 Task: Search one way flight ticket for 5 adults, 2 children, 1 infant in seat and 1 infant on lap in economy from Newburgh: New York Stewart International Airport to Jacksonville: Albert J. Ellis Airport on 8-3-2023. Choice of flights is United. Number of bags: 2 carry on bags. Price is upto 88000. Outbound departure time preference is 9:45. Return departure time preference is 23:00.
Action: Mouse moved to (192, 303)
Screenshot: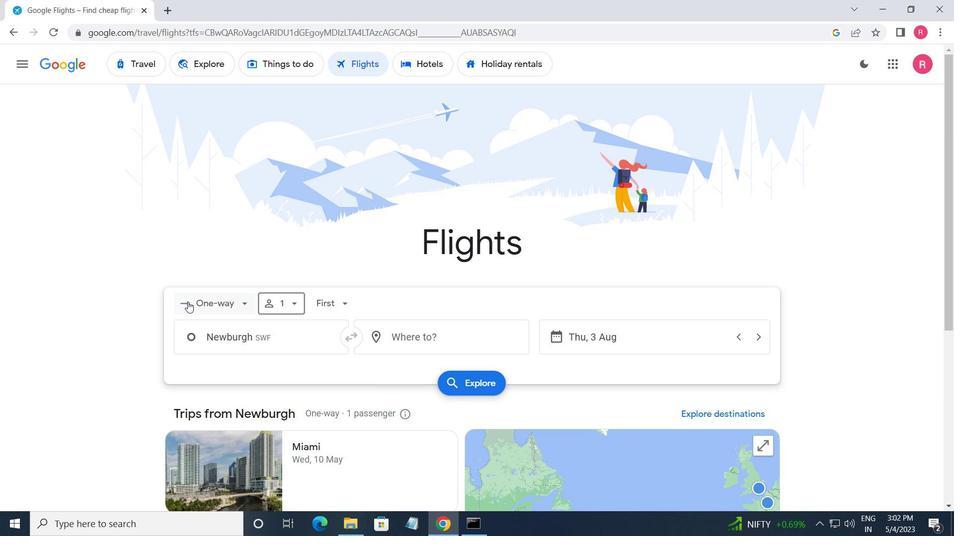 
Action: Mouse pressed left at (192, 303)
Screenshot: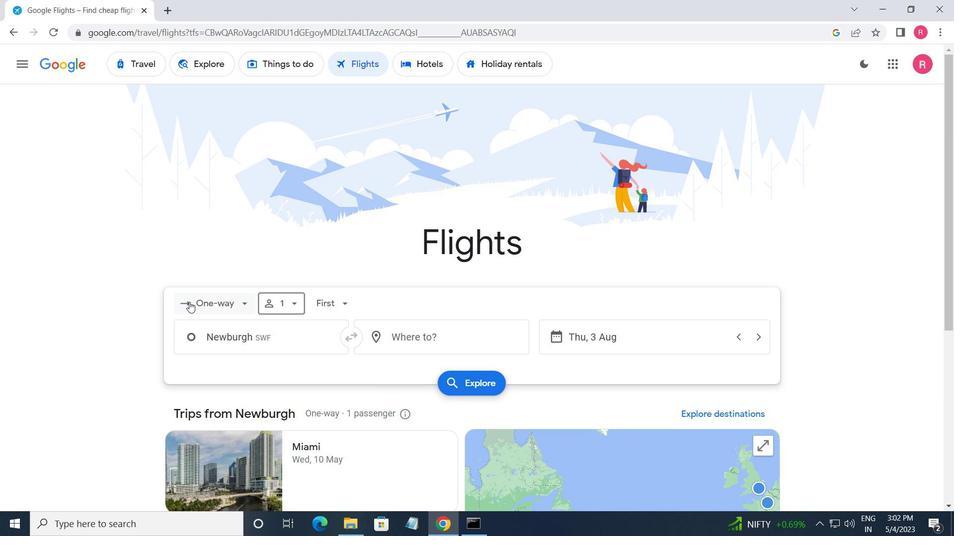 
Action: Mouse moved to (241, 360)
Screenshot: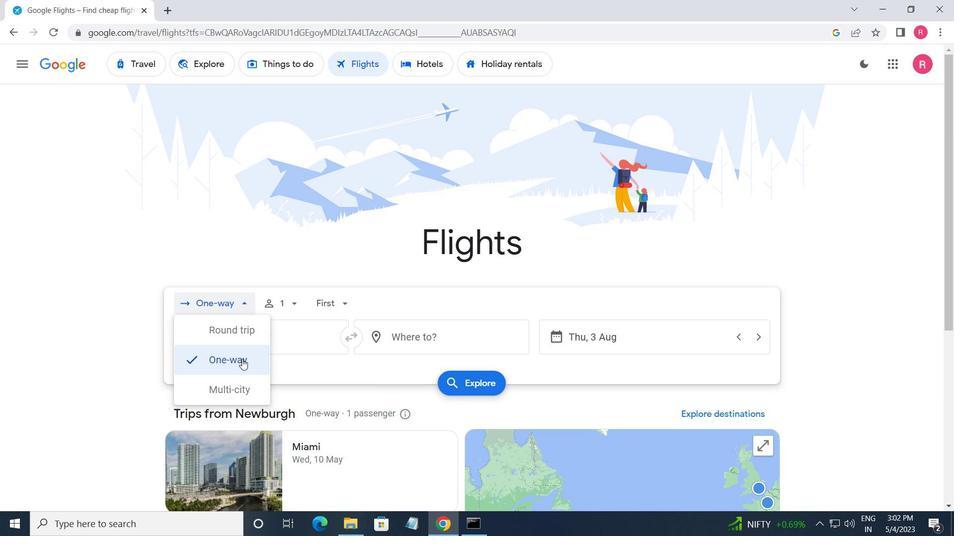 
Action: Mouse pressed left at (241, 360)
Screenshot: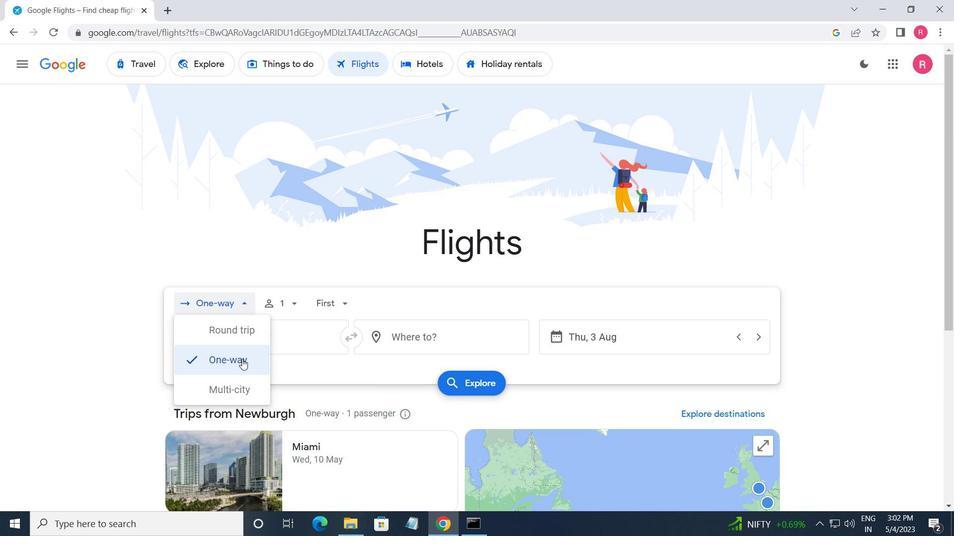 
Action: Mouse moved to (286, 308)
Screenshot: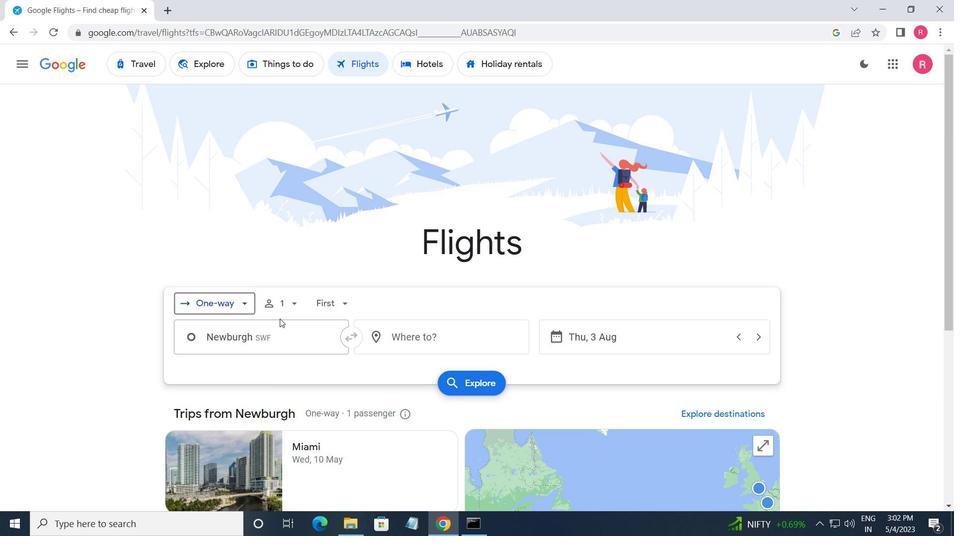 
Action: Mouse pressed left at (286, 308)
Screenshot: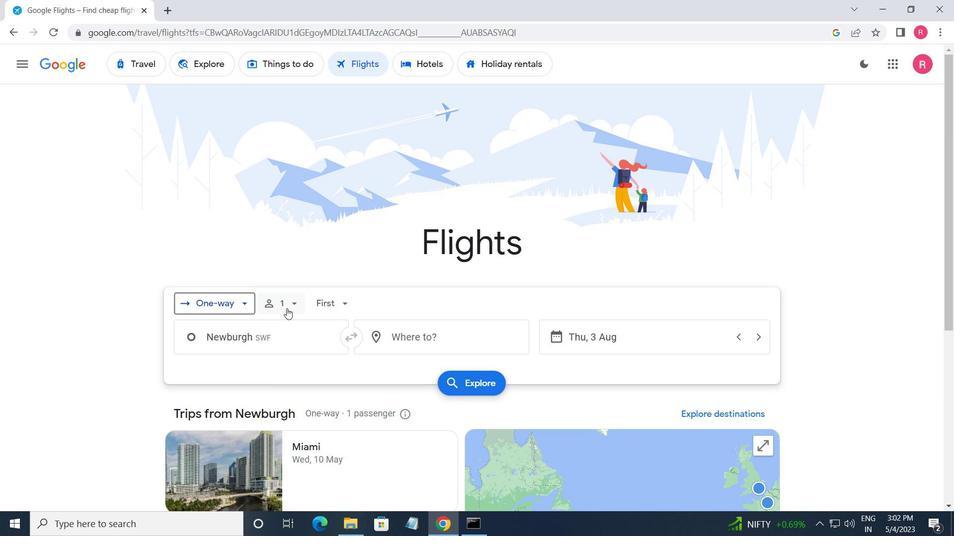
Action: Mouse moved to (383, 337)
Screenshot: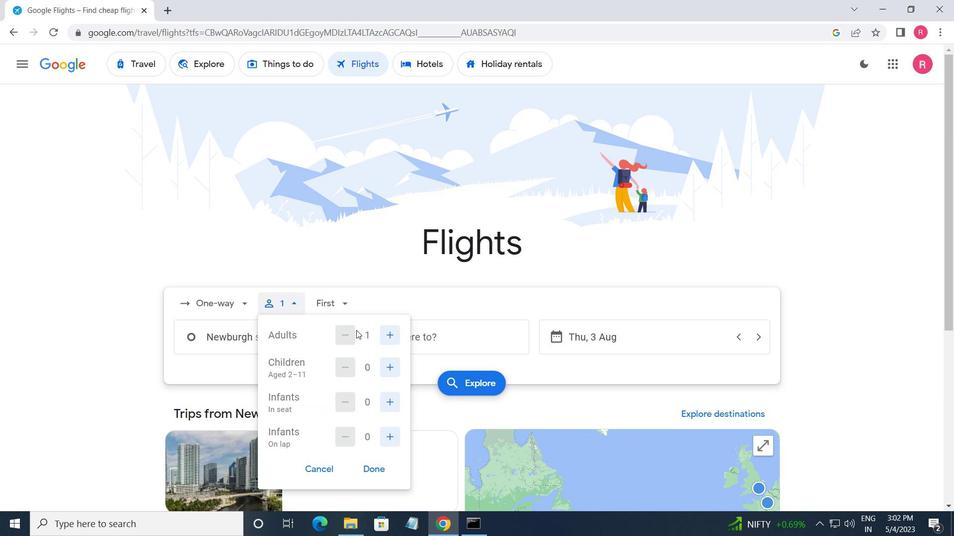 
Action: Mouse pressed left at (383, 337)
Screenshot: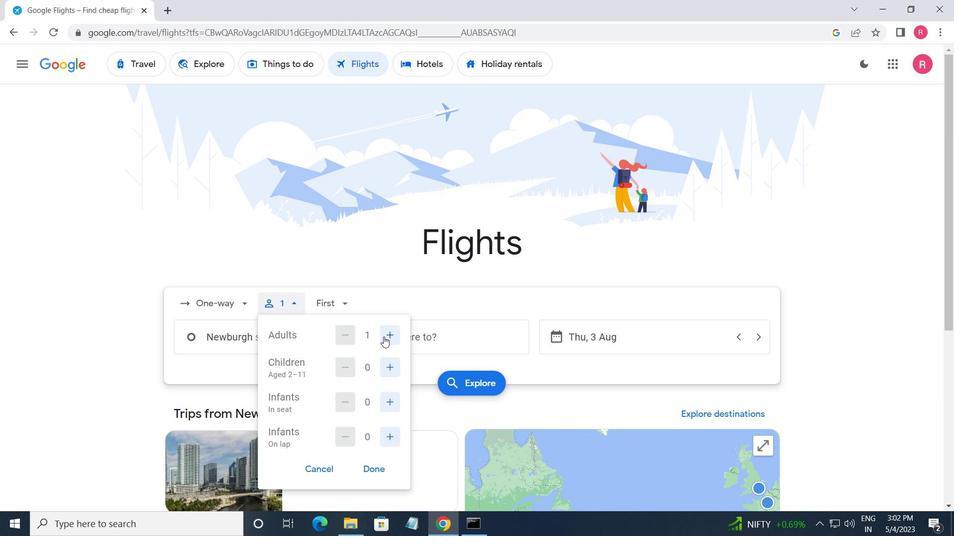 
Action: Mouse pressed left at (383, 337)
Screenshot: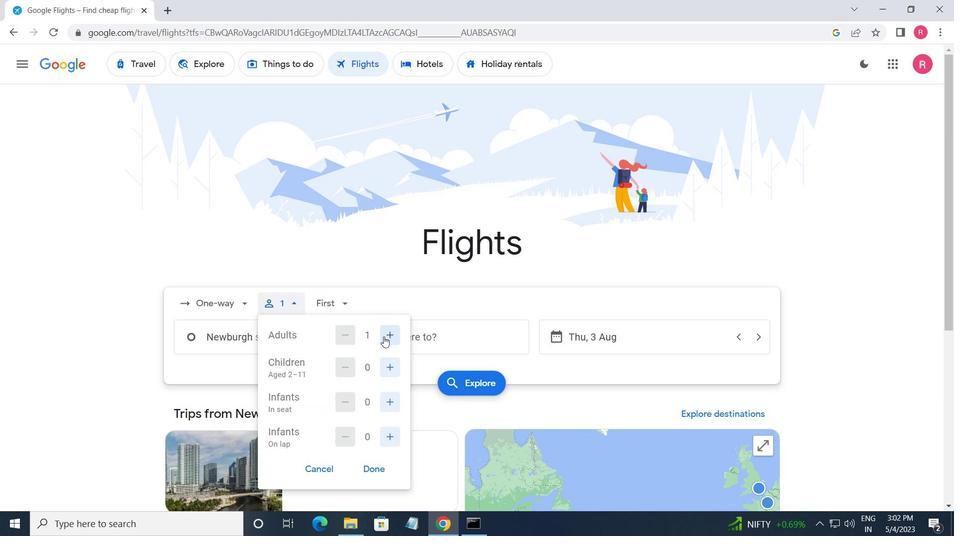 
Action: Mouse pressed left at (383, 337)
Screenshot: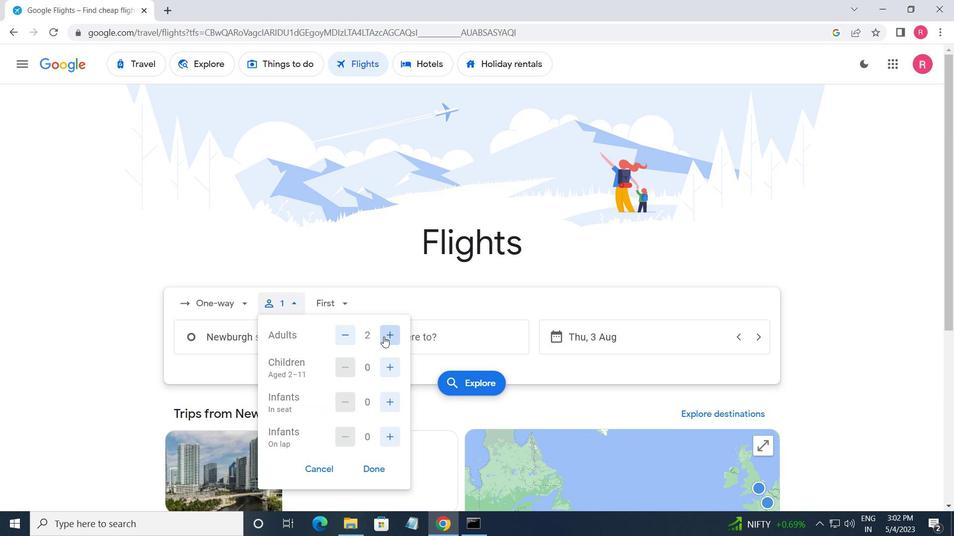 
Action: Mouse pressed left at (383, 337)
Screenshot: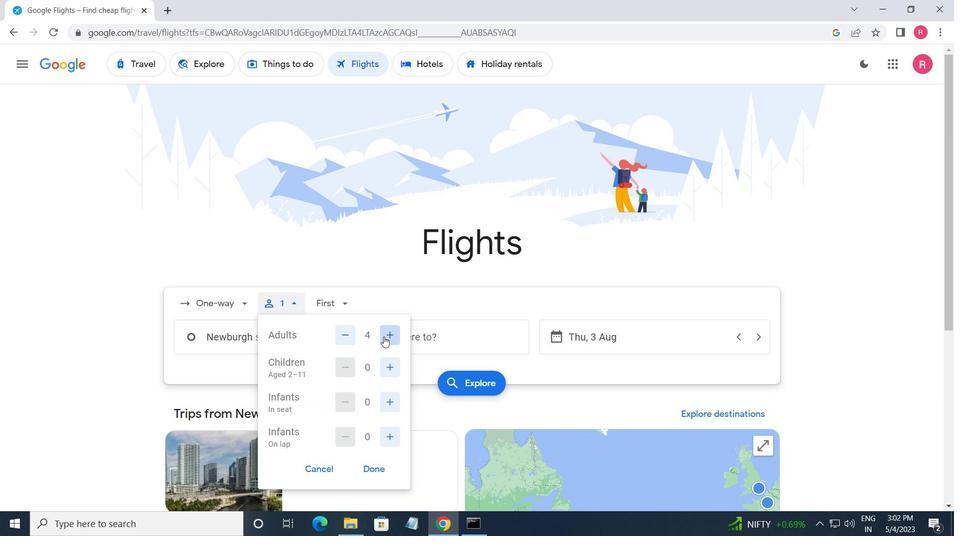 
Action: Mouse moved to (390, 370)
Screenshot: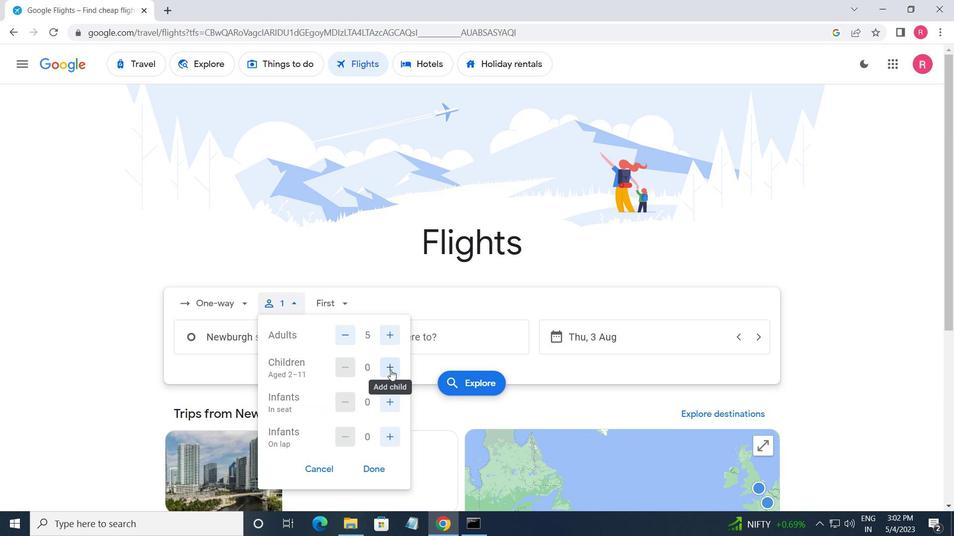 
Action: Mouse pressed left at (390, 370)
Screenshot: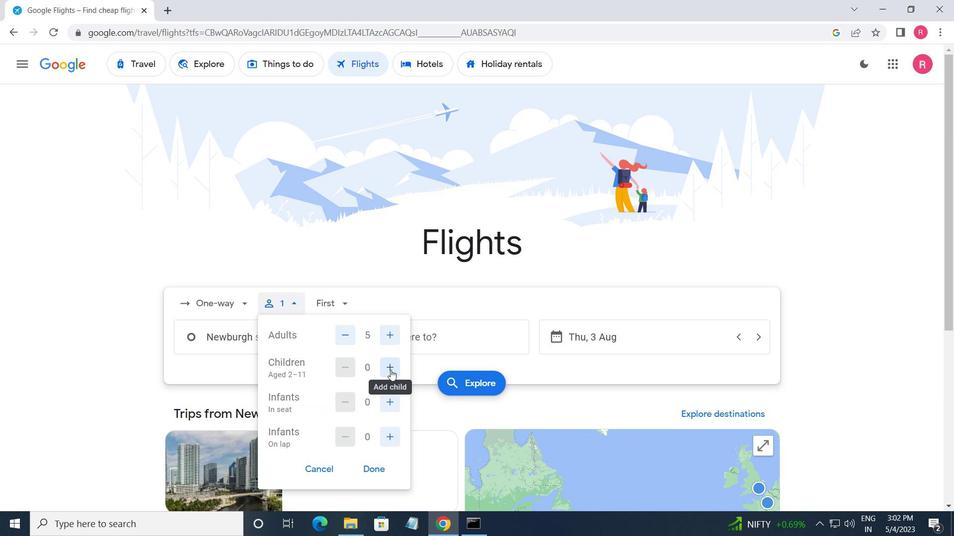 
Action: Mouse pressed left at (390, 370)
Screenshot: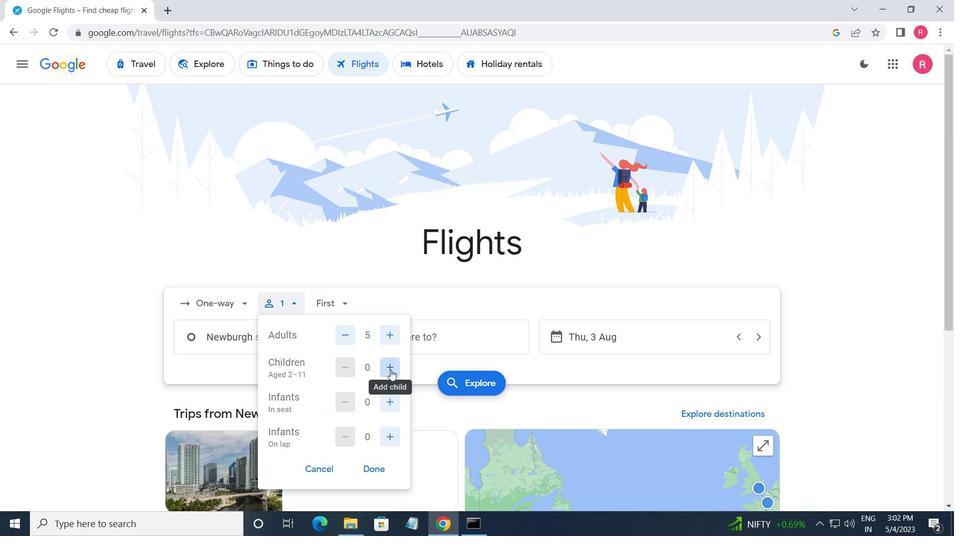 
Action: Mouse moved to (386, 401)
Screenshot: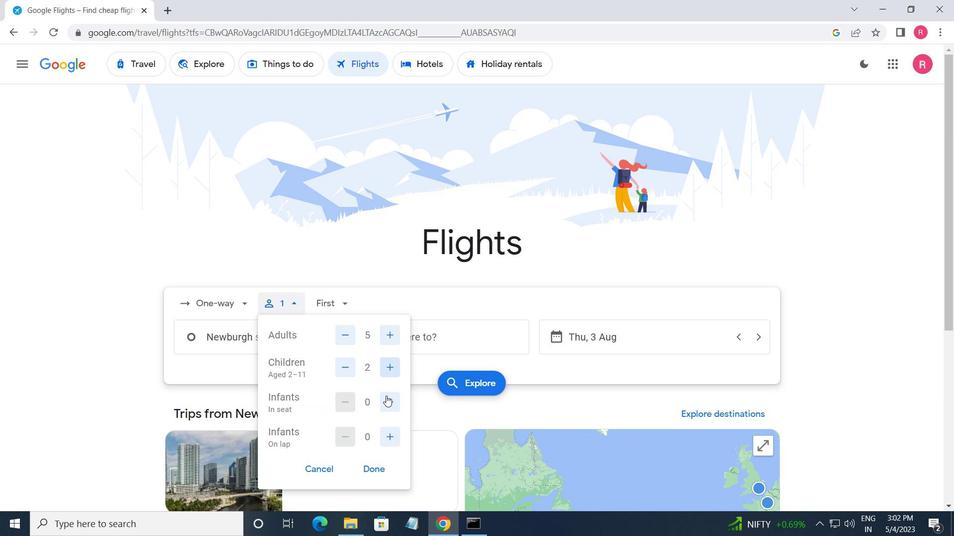 
Action: Mouse pressed left at (386, 401)
Screenshot: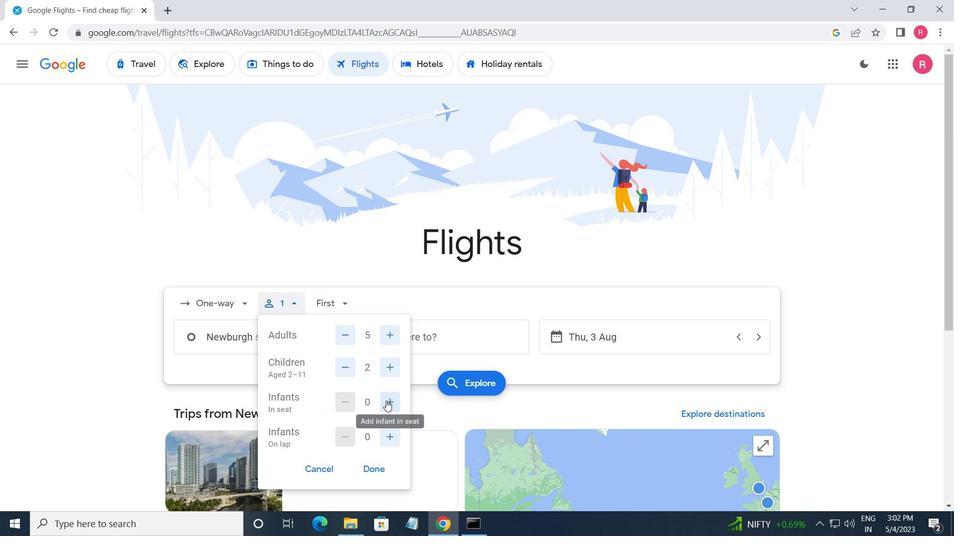 
Action: Mouse moved to (391, 434)
Screenshot: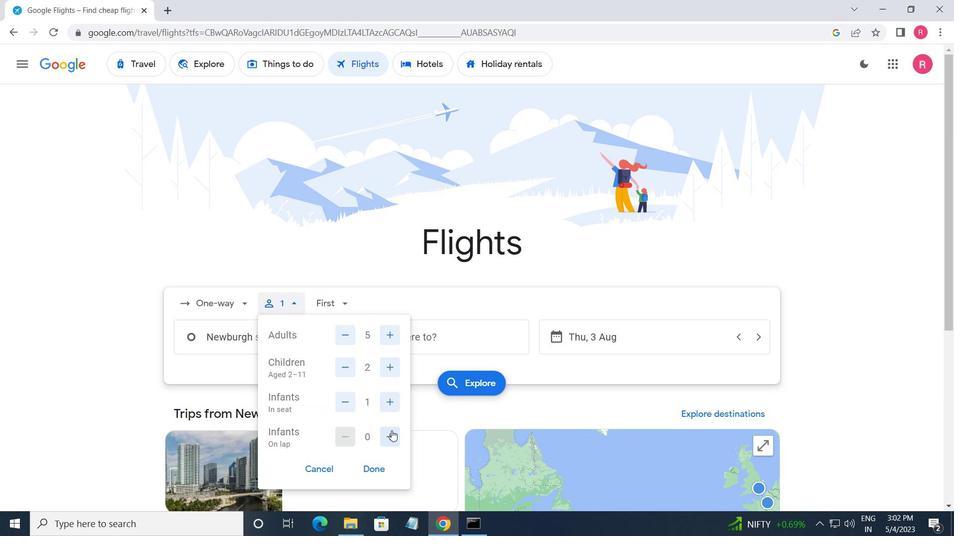 
Action: Mouse pressed left at (391, 434)
Screenshot: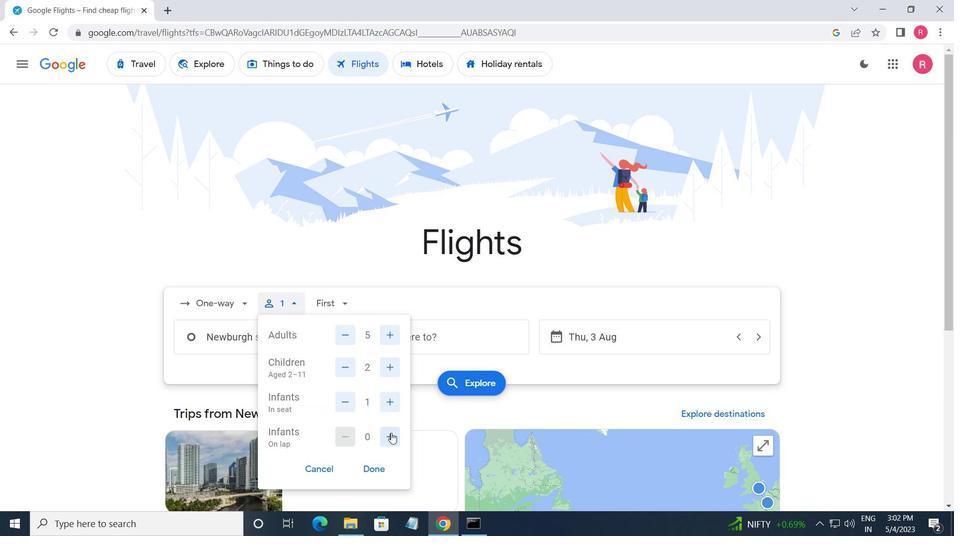
Action: Mouse moved to (370, 470)
Screenshot: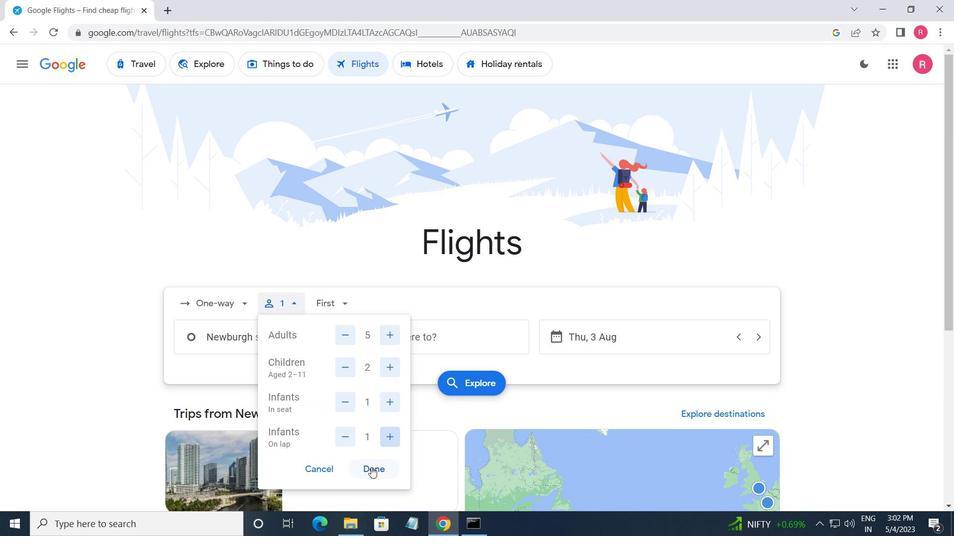 
Action: Mouse pressed left at (370, 470)
Screenshot: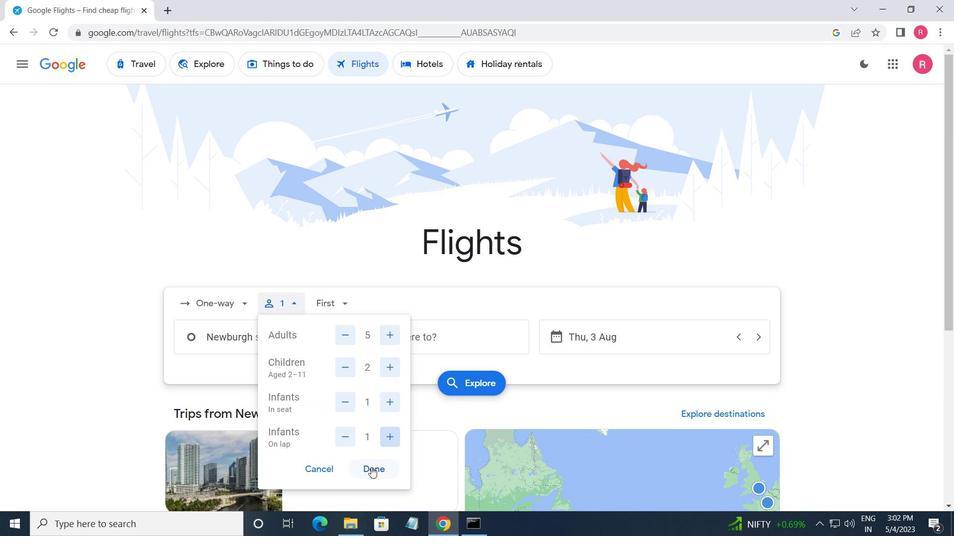 
Action: Mouse moved to (335, 312)
Screenshot: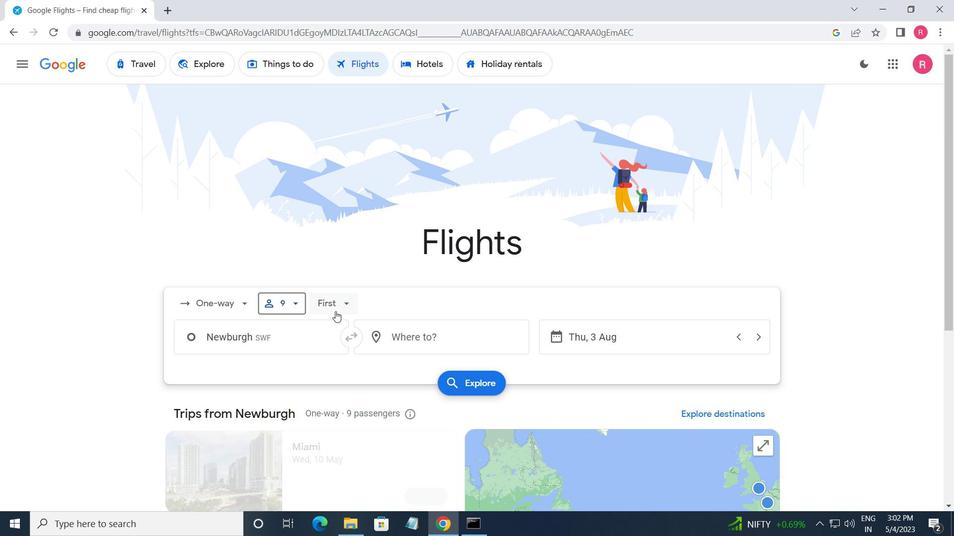 
Action: Mouse pressed left at (335, 312)
Screenshot: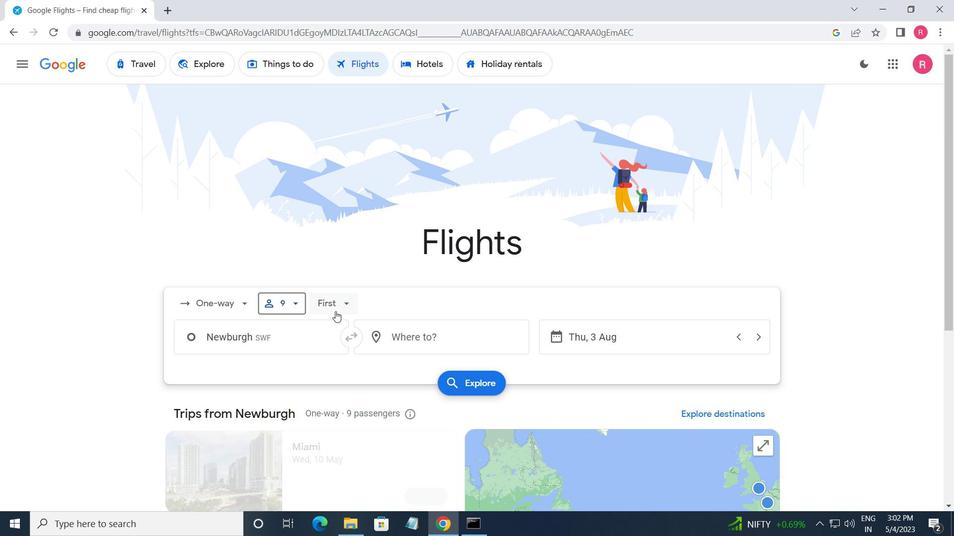 
Action: Mouse moved to (360, 332)
Screenshot: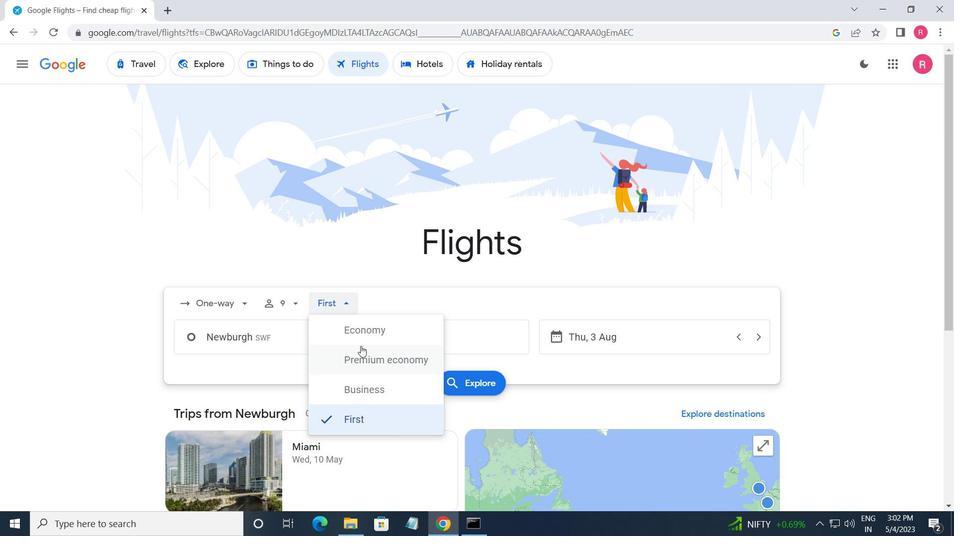 
Action: Mouse pressed left at (360, 332)
Screenshot: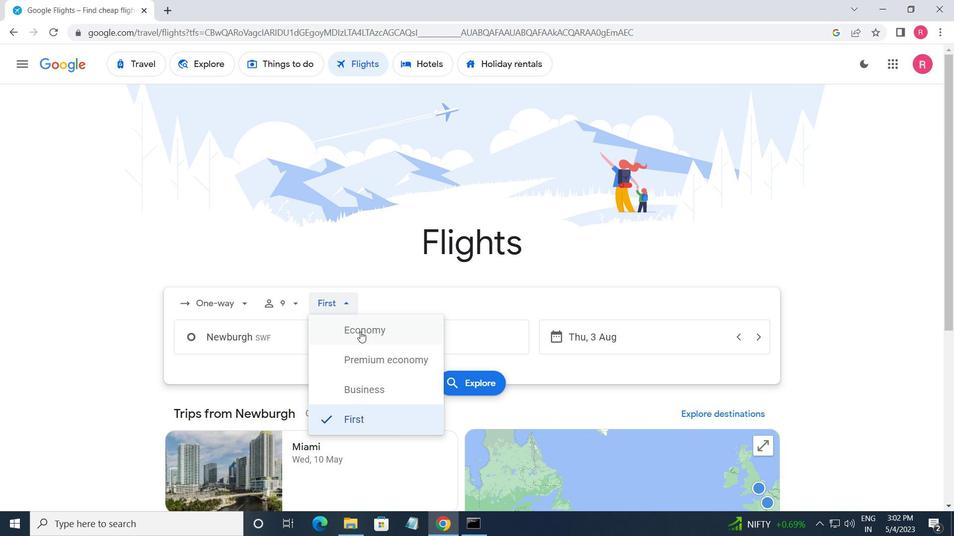 
Action: Mouse moved to (311, 348)
Screenshot: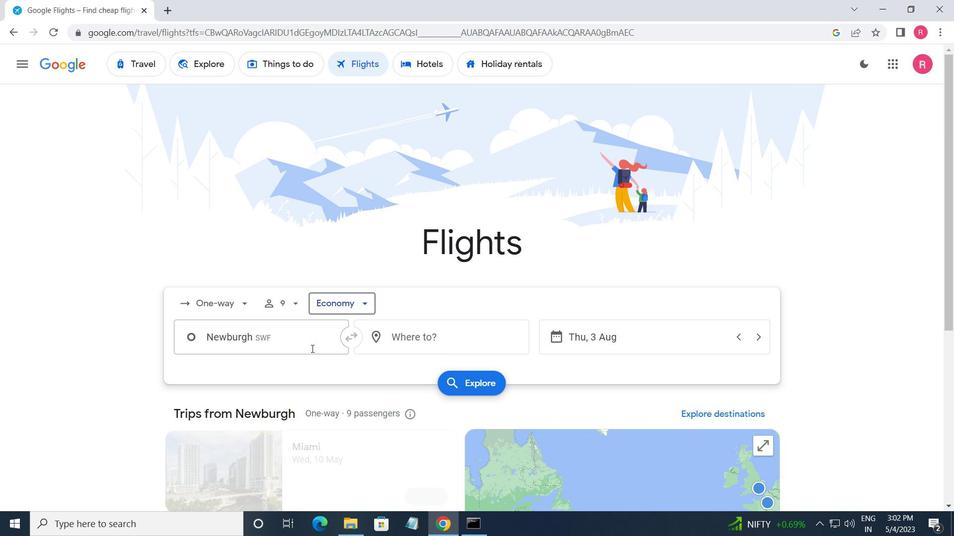 
Action: Mouse pressed left at (311, 348)
Screenshot: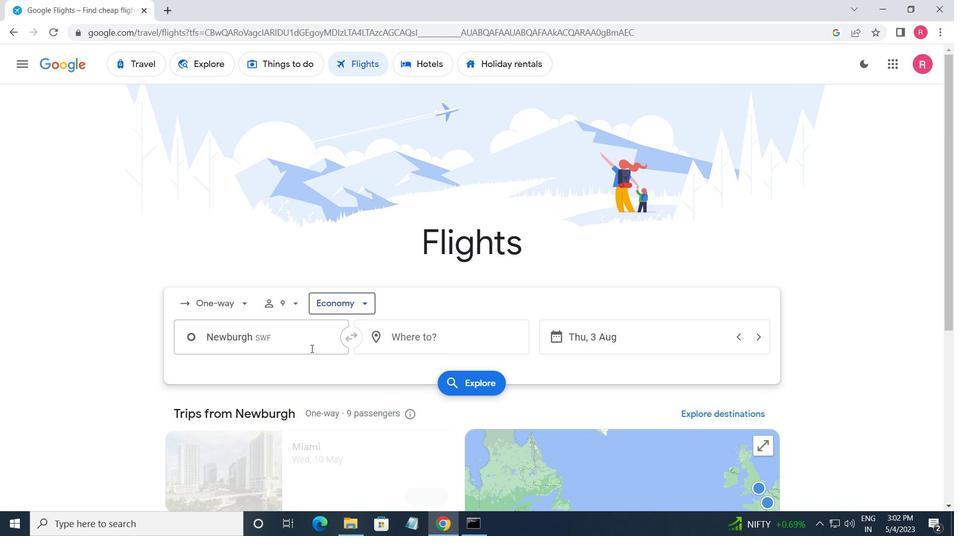 
Action: Mouse moved to (328, 409)
Screenshot: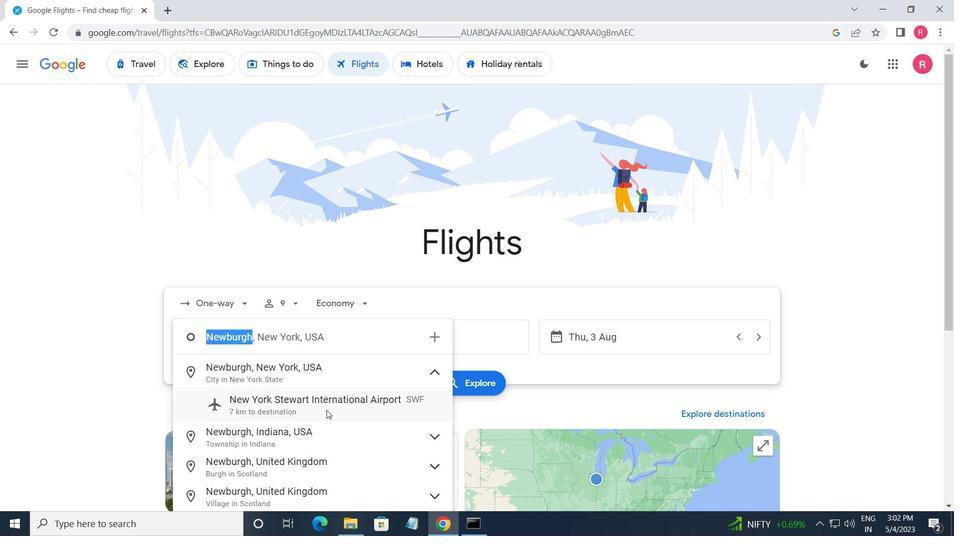 
Action: Mouse pressed left at (328, 409)
Screenshot: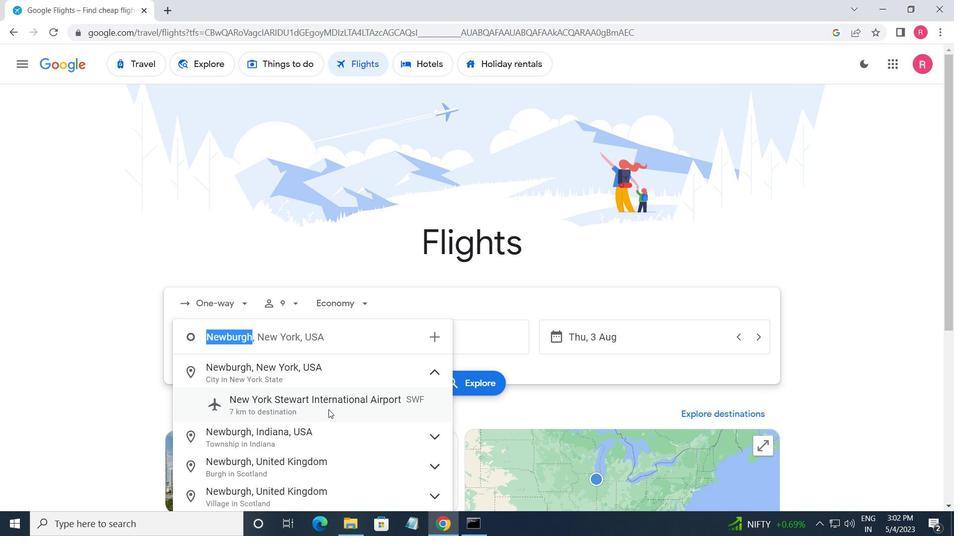 
Action: Mouse moved to (431, 346)
Screenshot: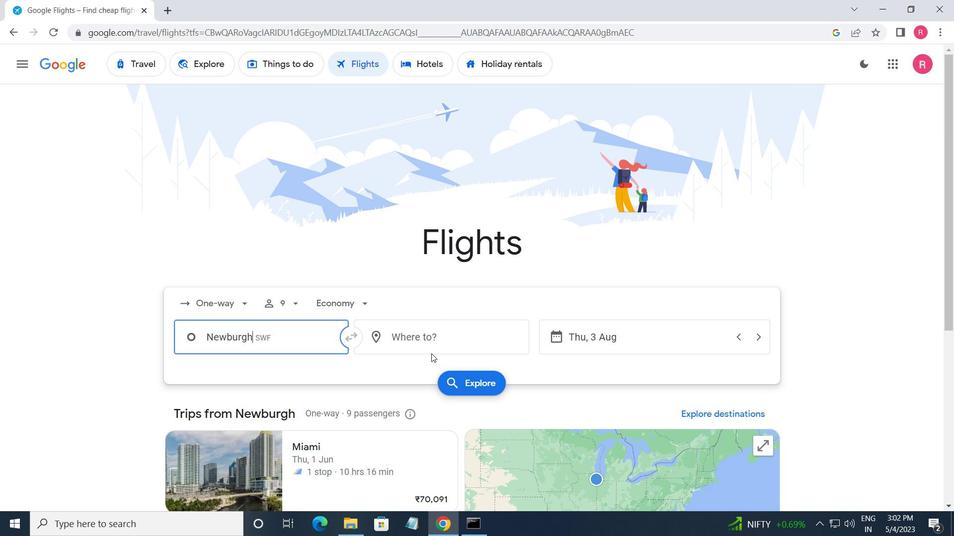 
Action: Mouse pressed left at (431, 346)
Screenshot: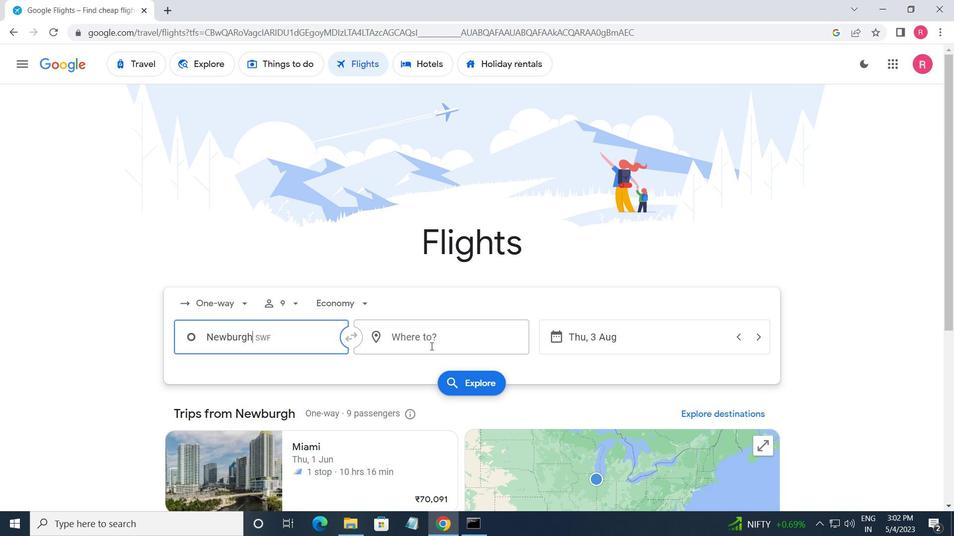 
Action: Mouse moved to (448, 462)
Screenshot: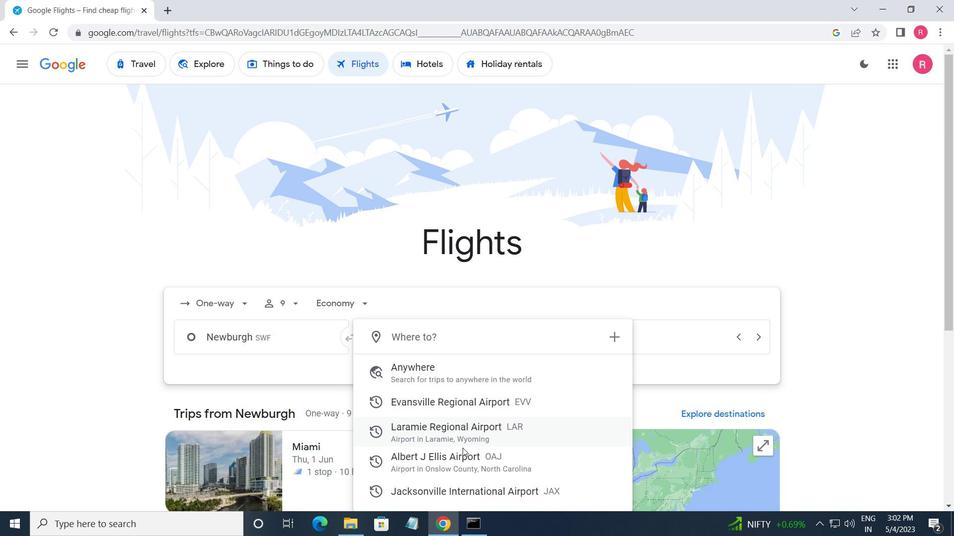 
Action: Mouse pressed left at (448, 462)
Screenshot: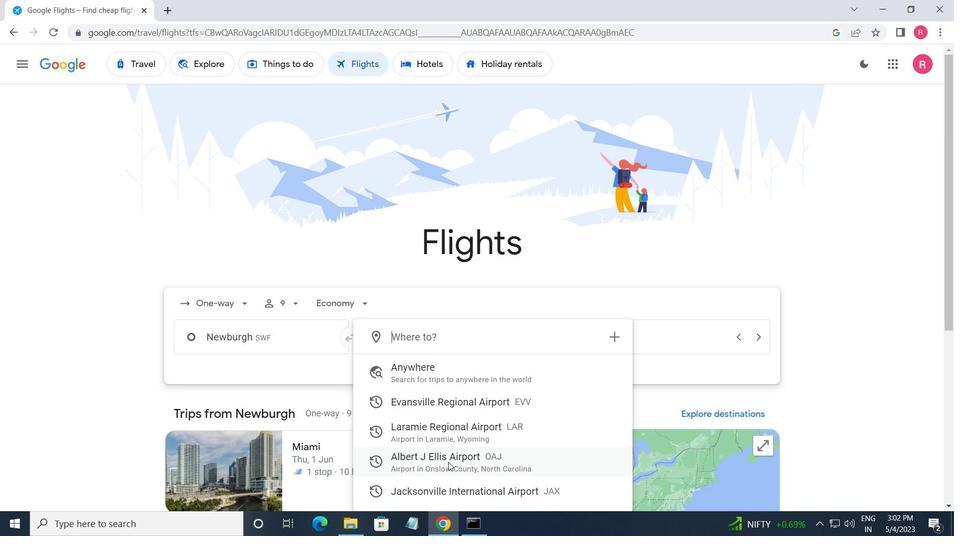 
Action: Mouse moved to (630, 342)
Screenshot: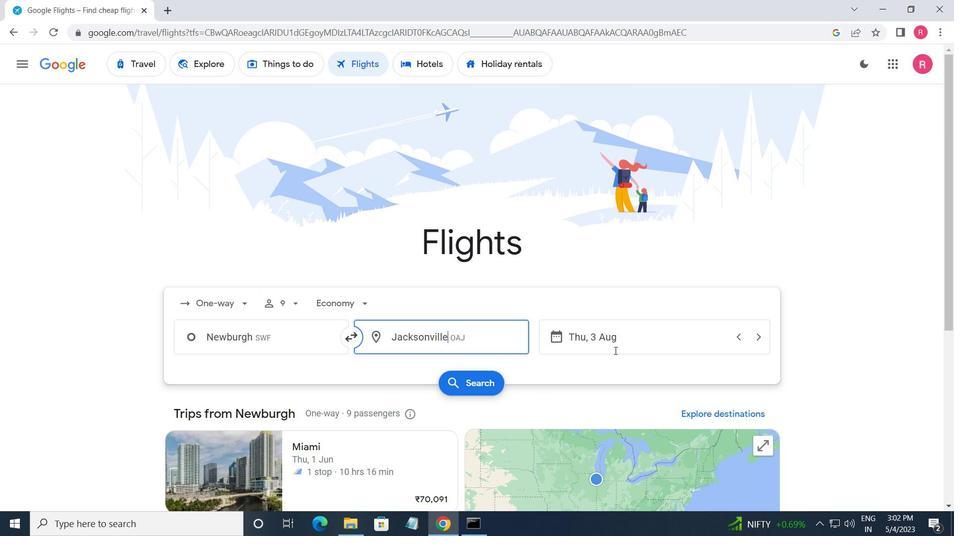 
Action: Mouse pressed left at (630, 342)
Screenshot: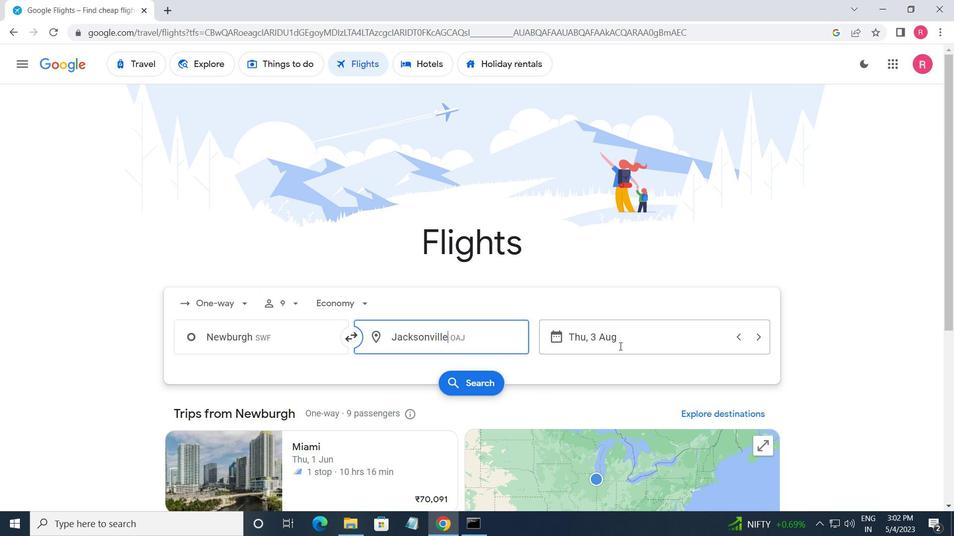 
Action: Mouse moved to (455, 293)
Screenshot: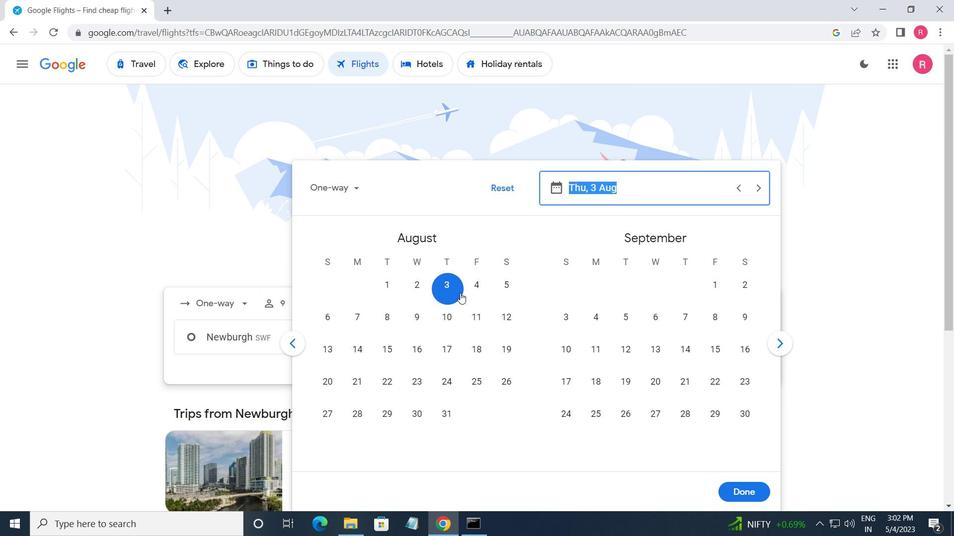 
Action: Mouse pressed left at (455, 293)
Screenshot: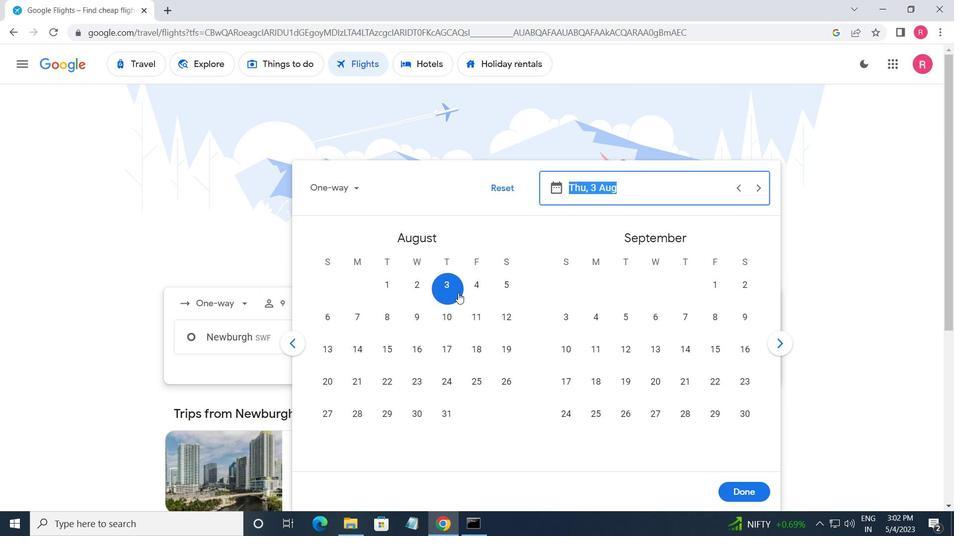 
Action: Mouse moved to (747, 496)
Screenshot: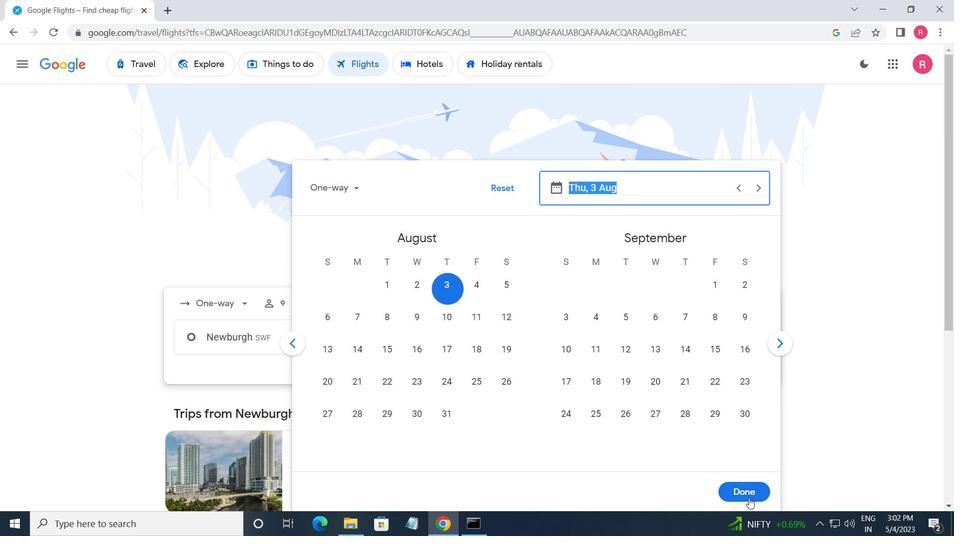 
Action: Mouse pressed left at (747, 496)
Screenshot: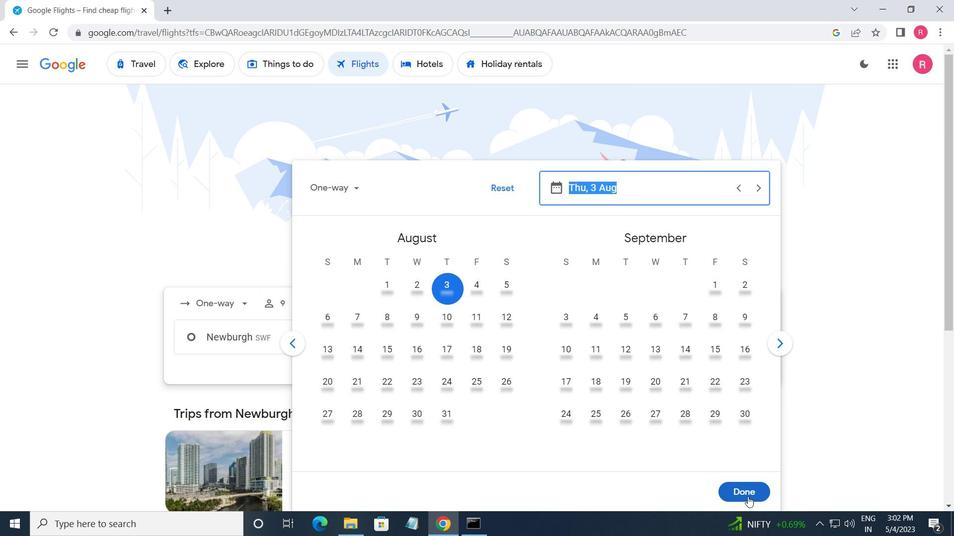 
Action: Mouse moved to (475, 390)
Screenshot: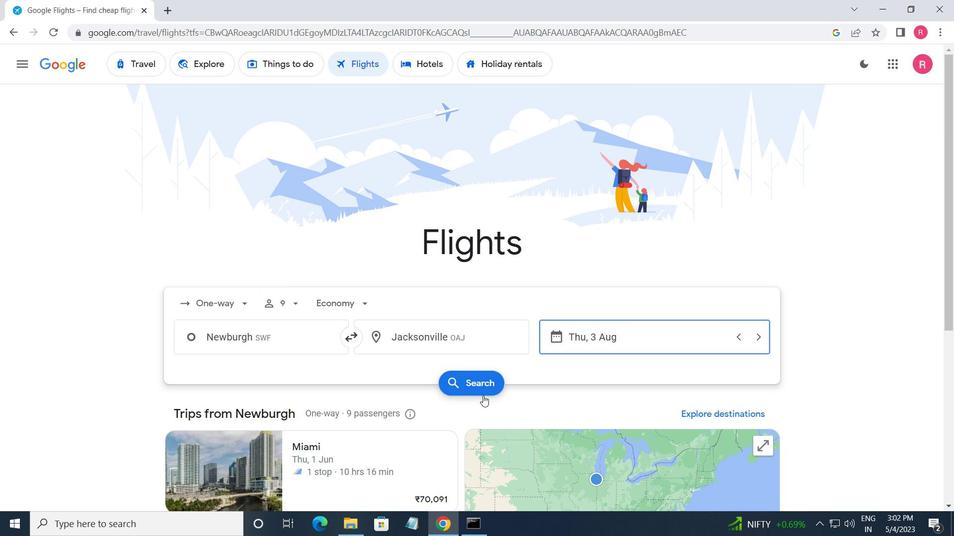 
Action: Mouse pressed left at (475, 390)
Screenshot: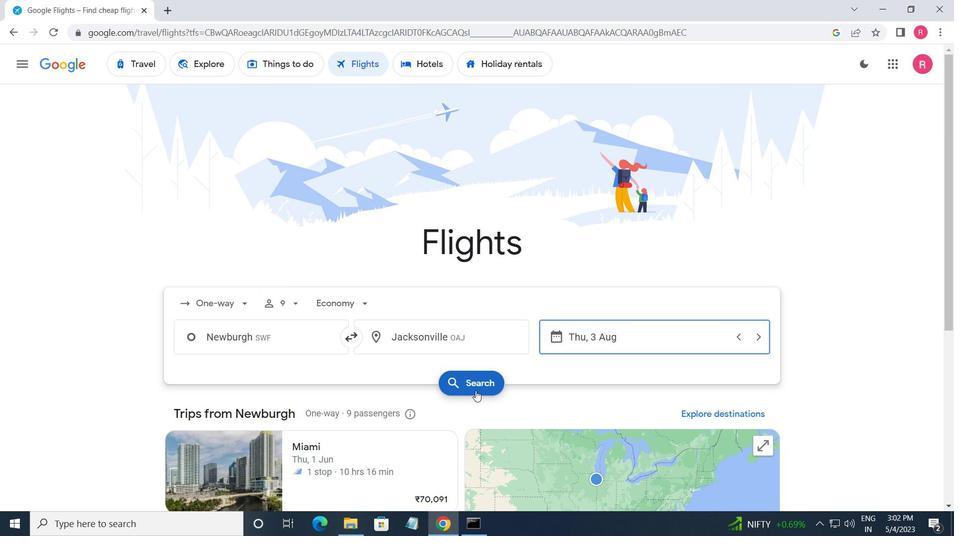 
Action: Mouse moved to (191, 180)
Screenshot: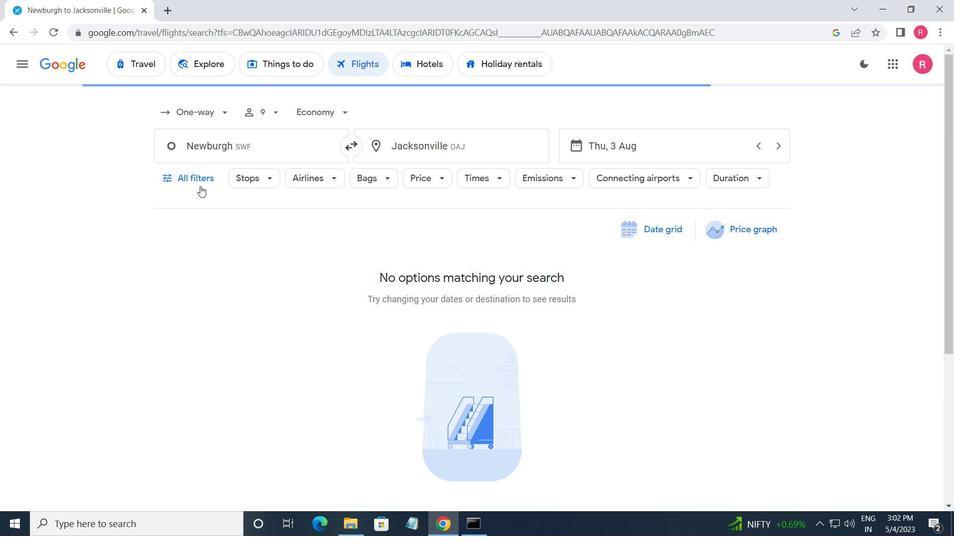 
Action: Mouse pressed left at (191, 180)
Screenshot: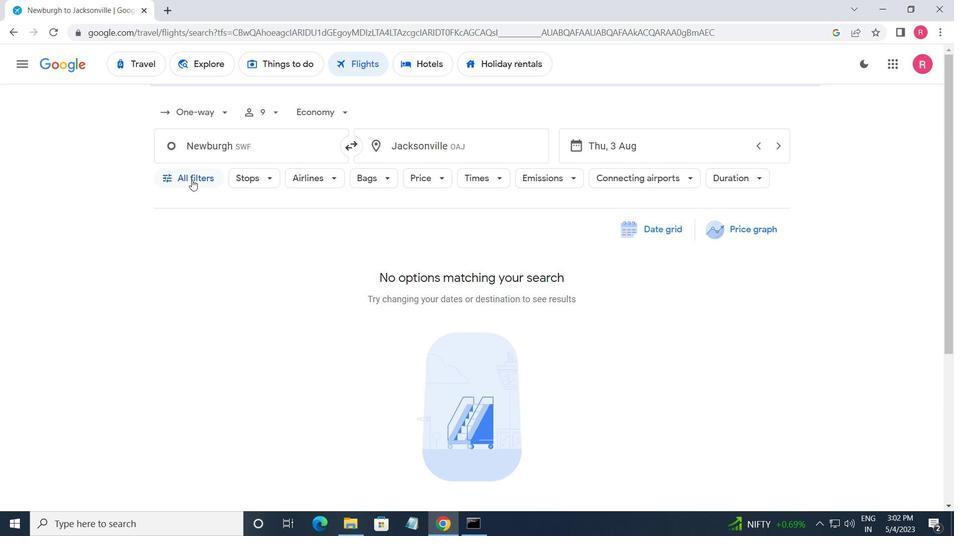 
Action: Mouse moved to (252, 352)
Screenshot: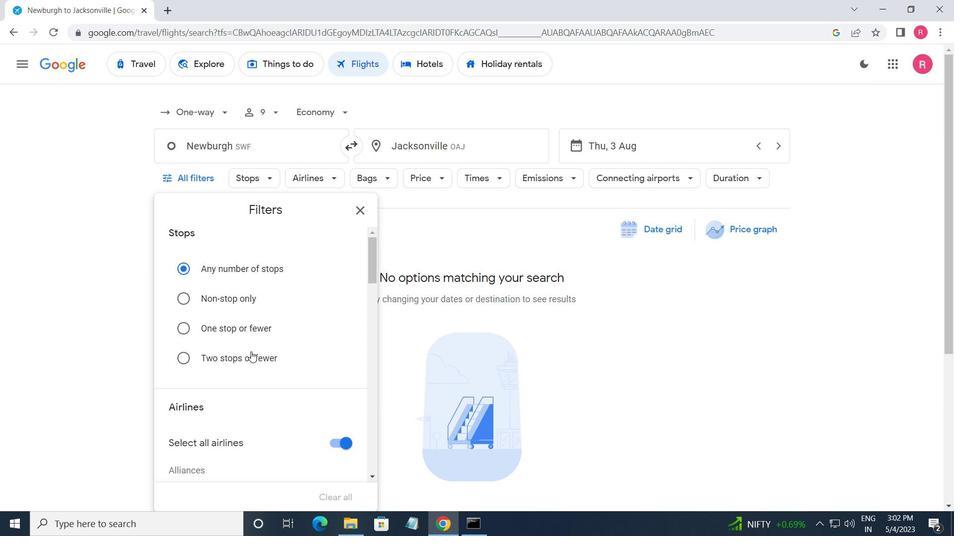 
Action: Mouse scrolled (252, 351) with delta (0, 0)
Screenshot: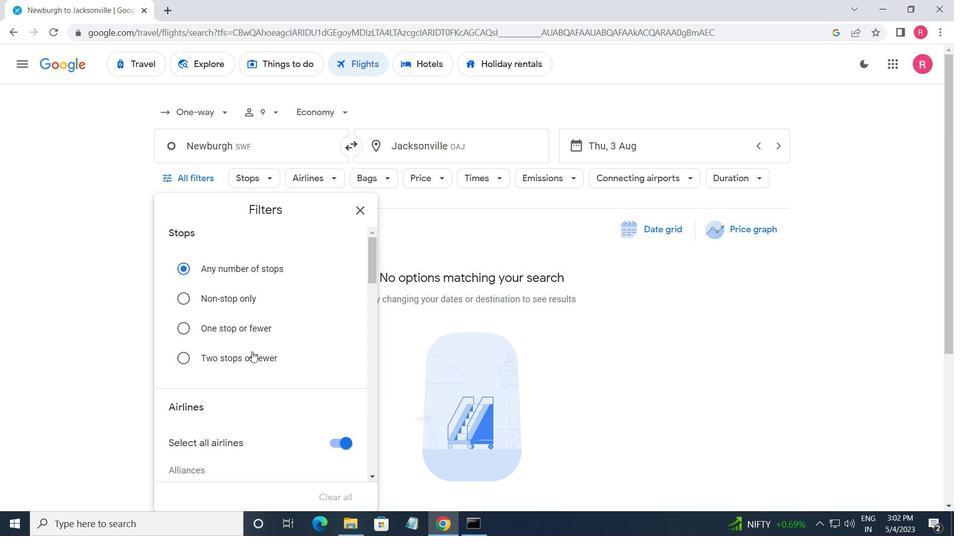 
Action: Mouse moved to (256, 353)
Screenshot: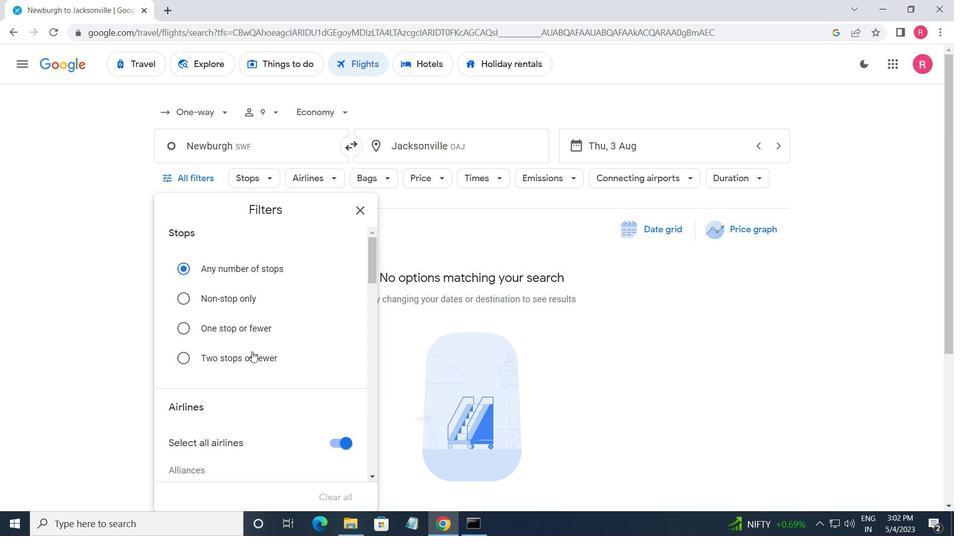
Action: Mouse scrolled (256, 353) with delta (0, 0)
Screenshot: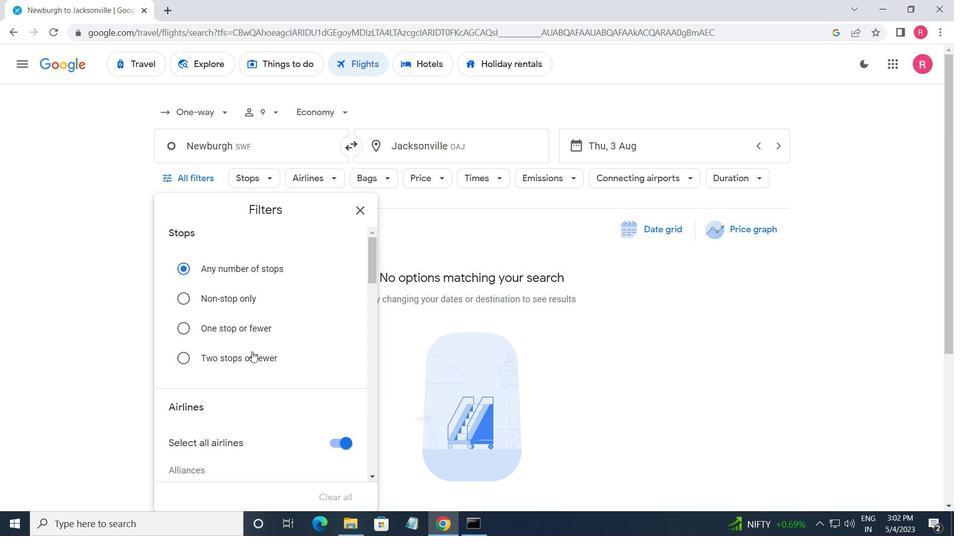 
Action: Mouse moved to (257, 354)
Screenshot: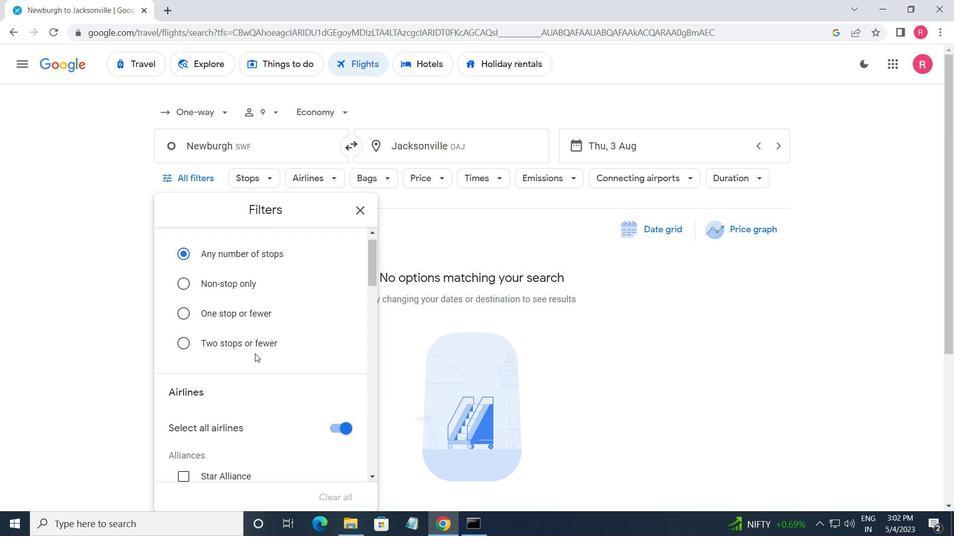 
Action: Mouse scrolled (257, 354) with delta (0, 0)
Screenshot: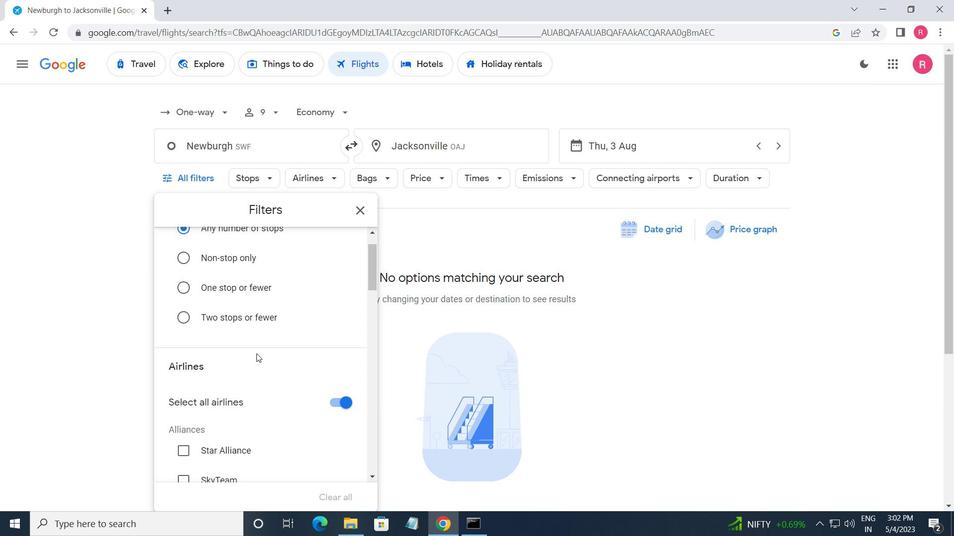 
Action: Mouse moved to (263, 357)
Screenshot: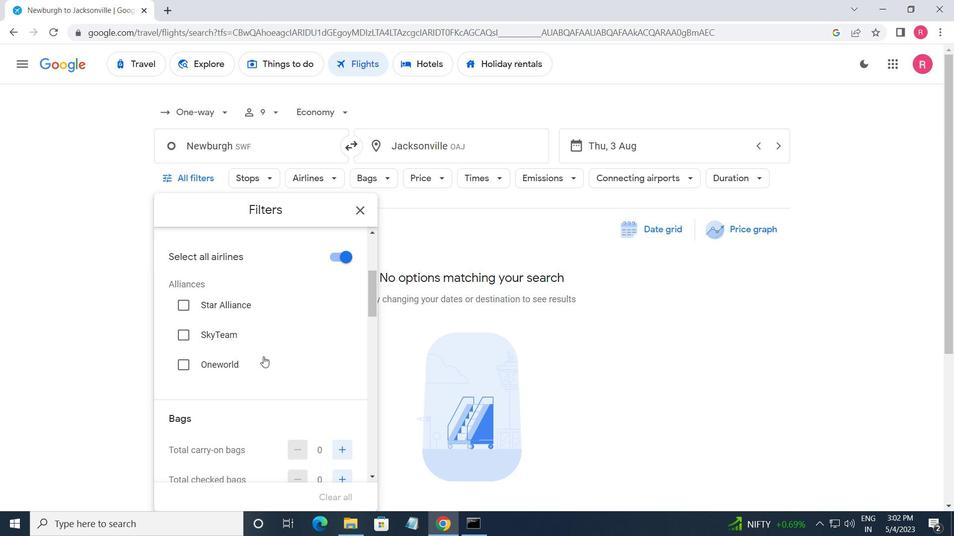
Action: Mouse scrolled (263, 357) with delta (0, 0)
Screenshot: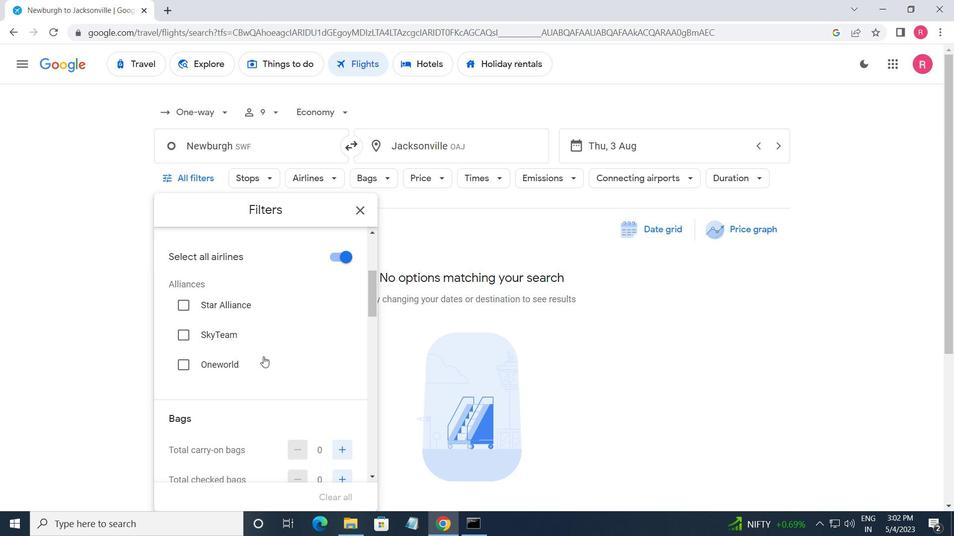 
Action: Mouse scrolled (263, 357) with delta (0, 0)
Screenshot: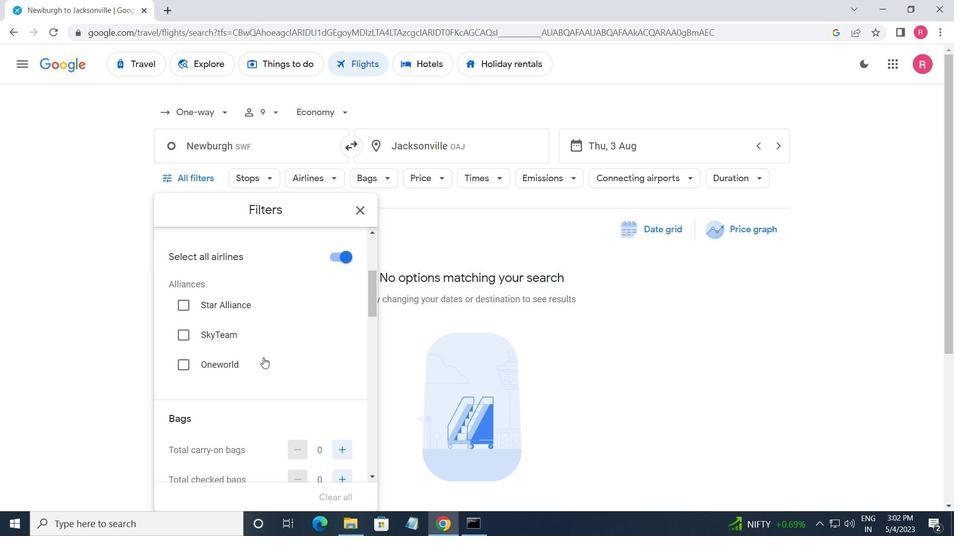 
Action: Mouse moved to (263, 357)
Screenshot: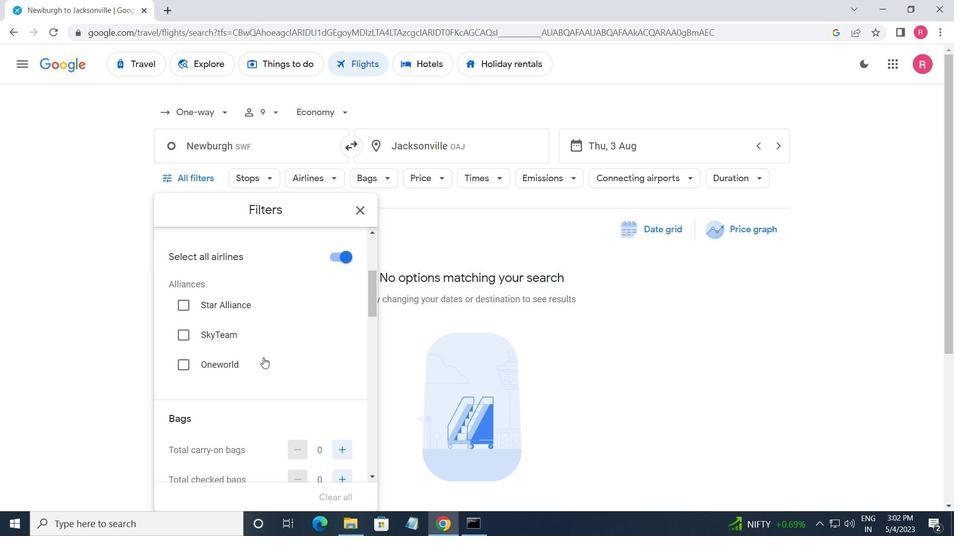 
Action: Mouse scrolled (263, 357) with delta (0, 0)
Screenshot: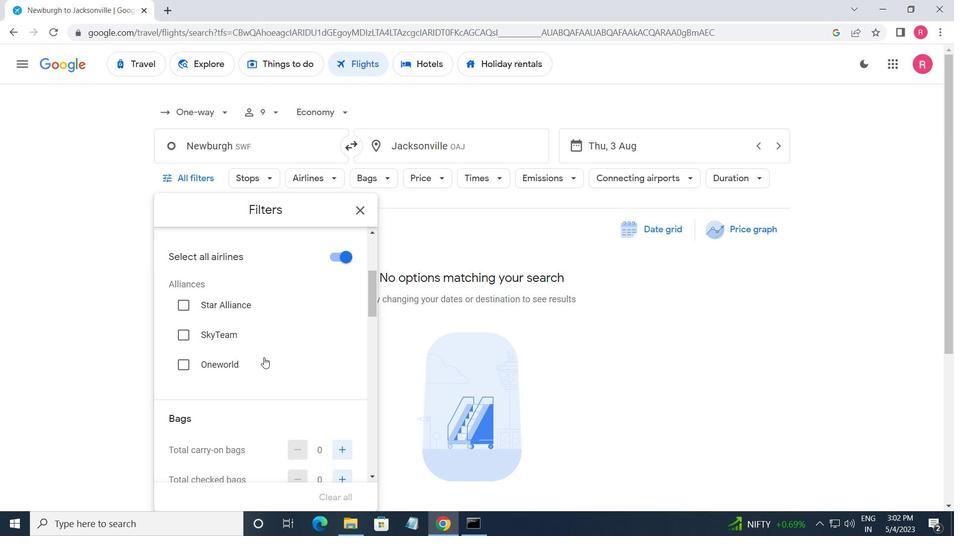 
Action: Mouse scrolled (263, 357) with delta (0, 0)
Screenshot: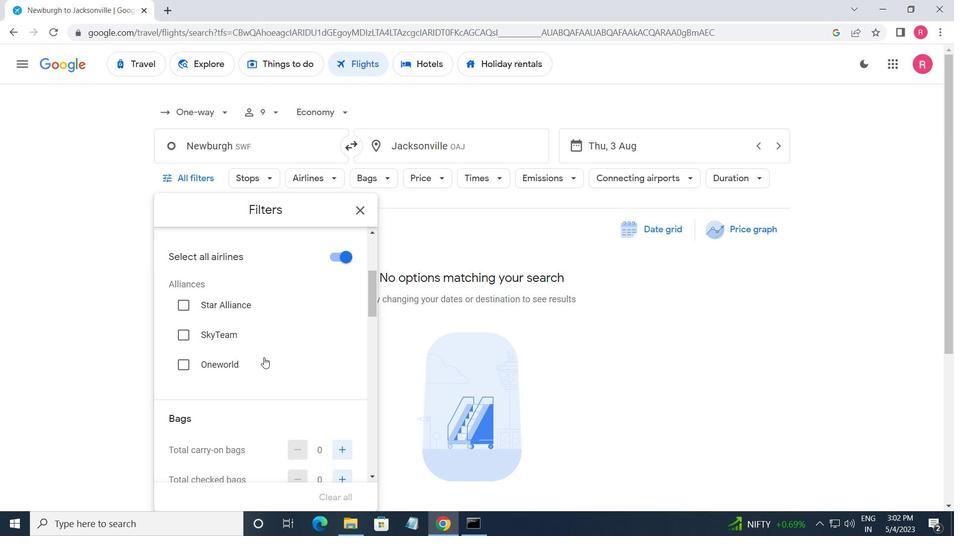 
Action: Mouse moved to (305, 337)
Screenshot: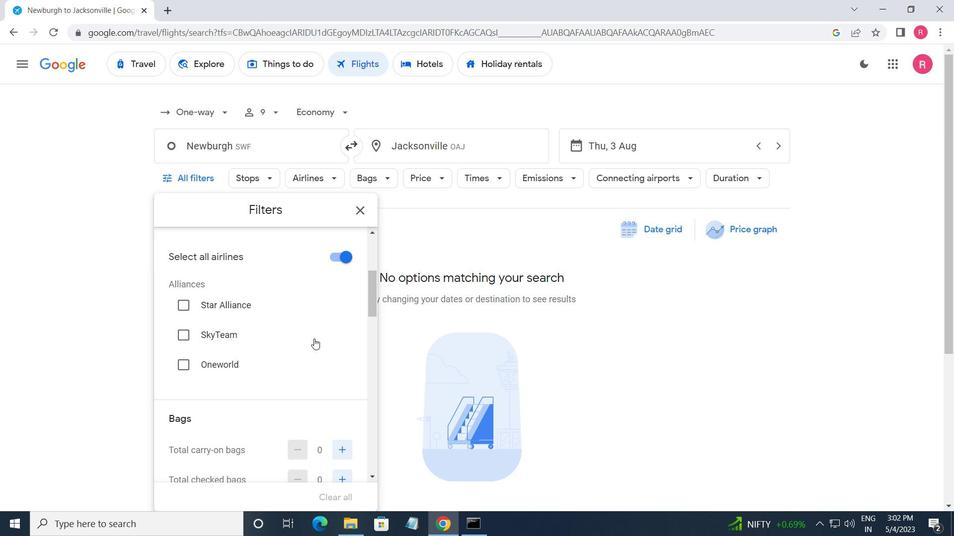 
Action: Mouse scrolled (305, 336) with delta (0, 0)
Screenshot: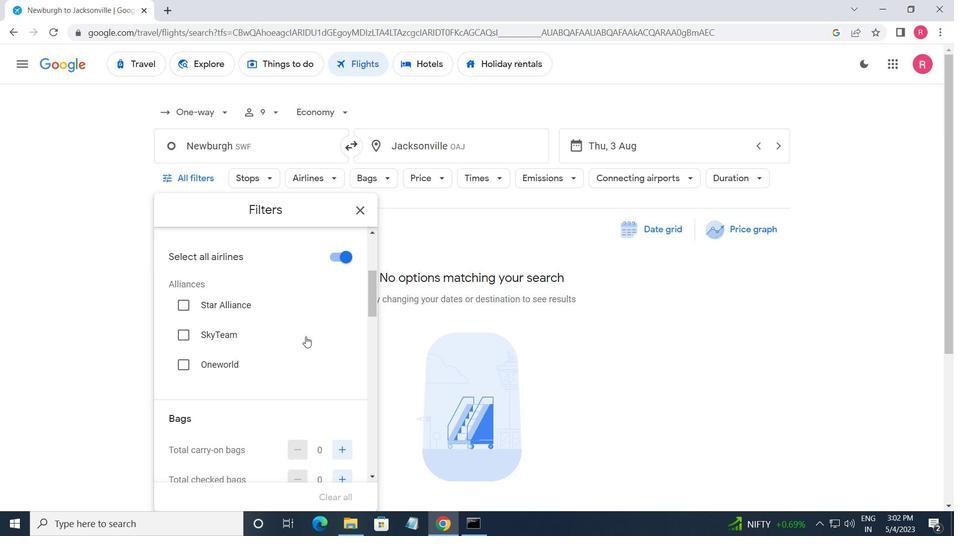 
Action: Mouse scrolled (305, 336) with delta (0, 0)
Screenshot: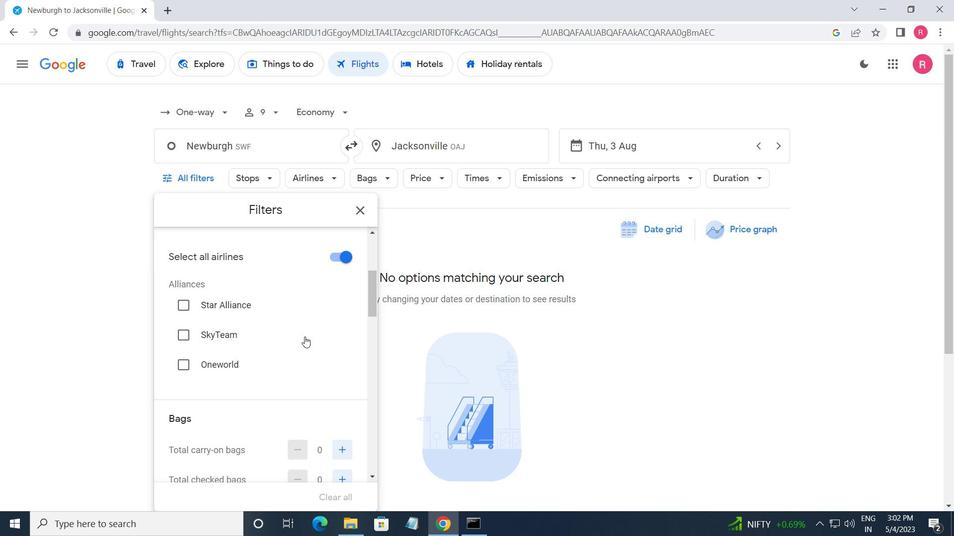 
Action: Mouse moved to (311, 336)
Screenshot: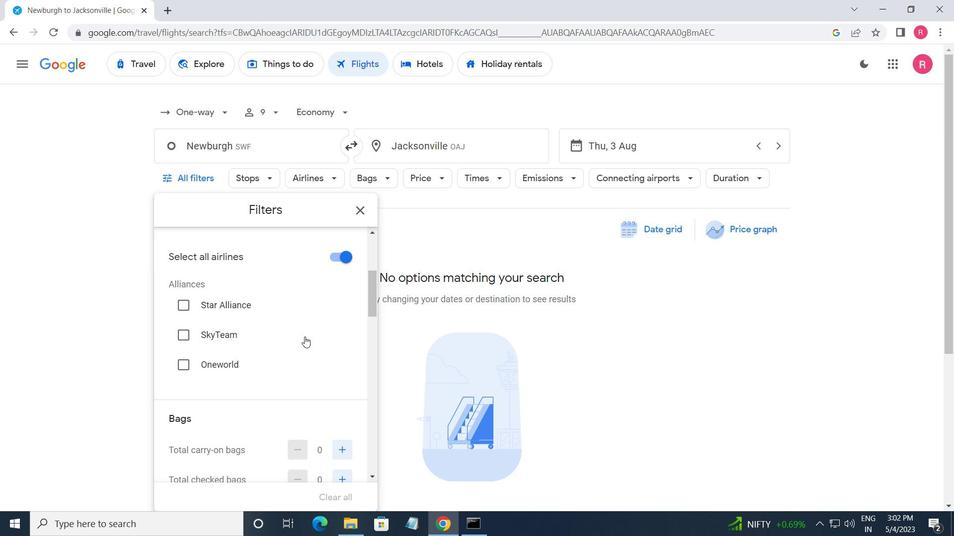 
Action: Mouse scrolled (311, 336) with delta (0, 0)
Screenshot: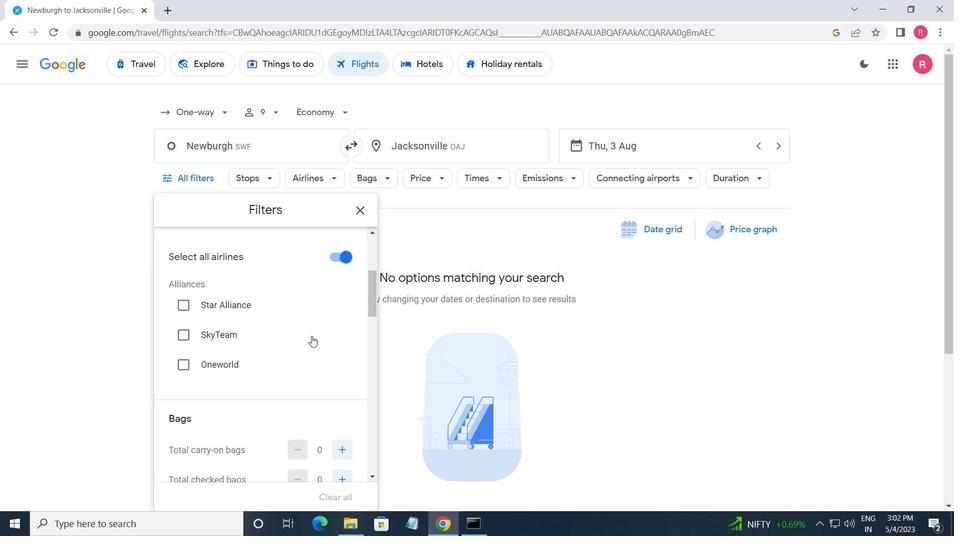 
Action: Mouse moved to (311, 335)
Screenshot: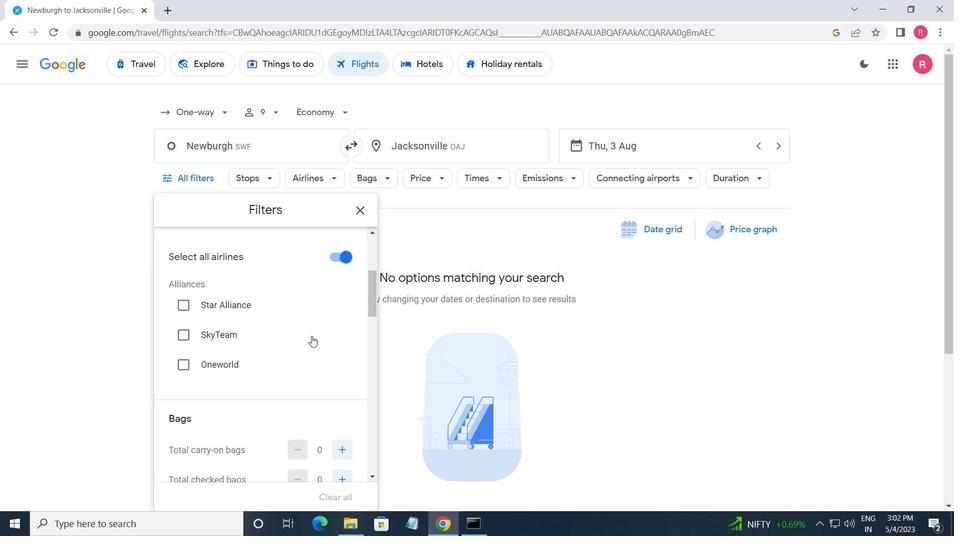 
Action: Mouse scrolled (311, 336) with delta (0, 0)
Screenshot: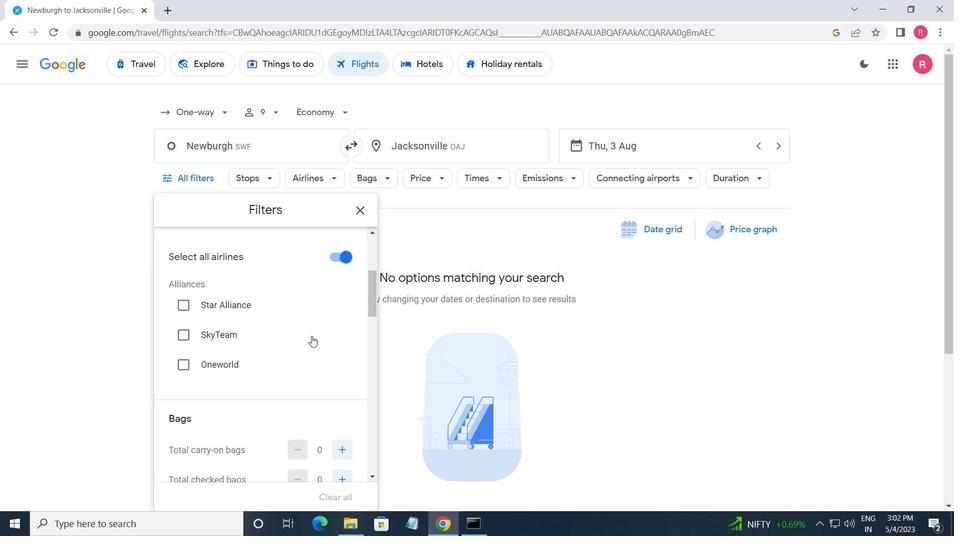 
Action: Mouse moved to (264, 366)
Screenshot: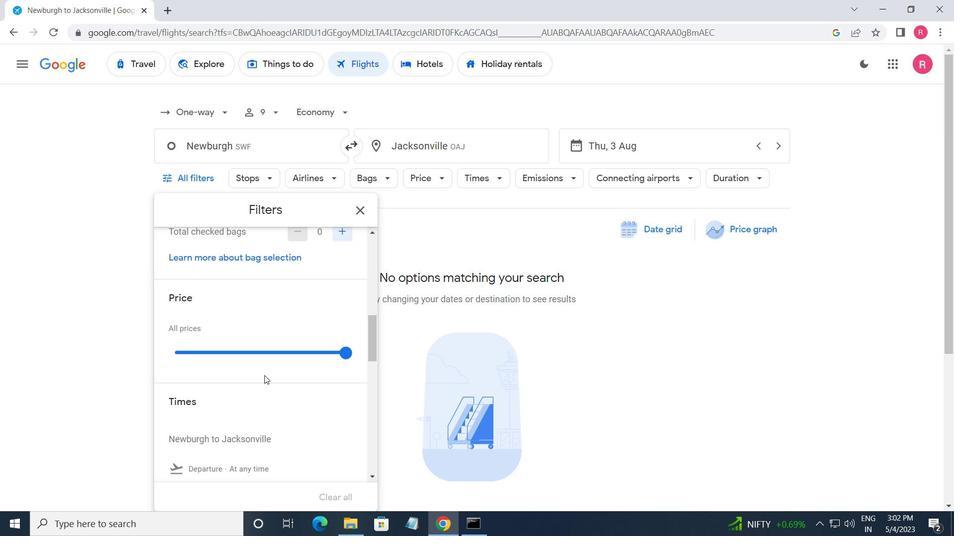 
Action: Mouse scrolled (264, 366) with delta (0, 0)
Screenshot: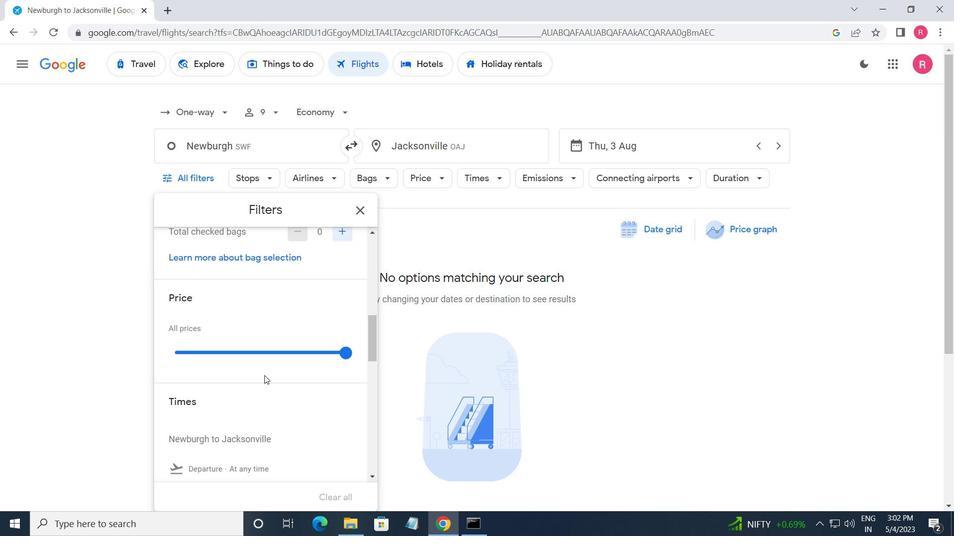 
Action: Mouse moved to (340, 268)
Screenshot: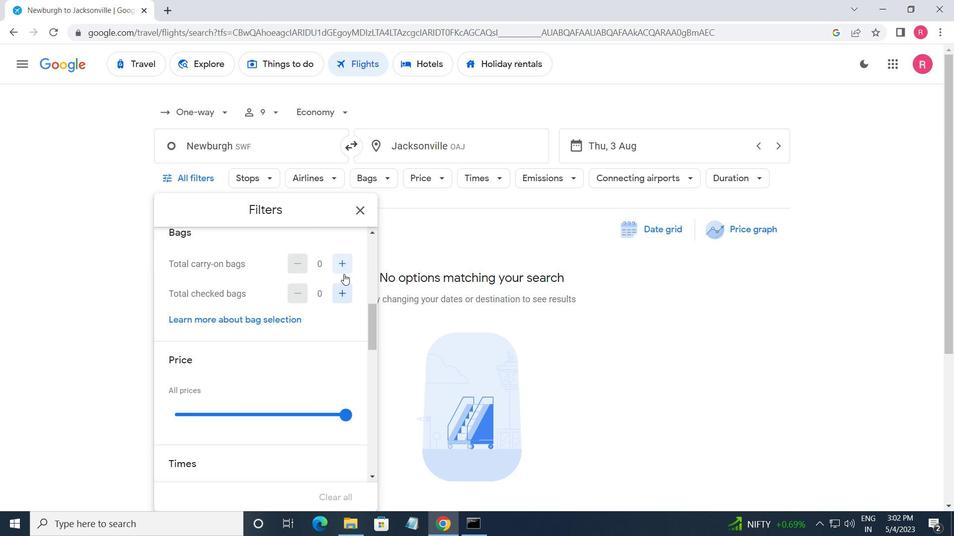 
Action: Mouse pressed left at (340, 268)
Screenshot: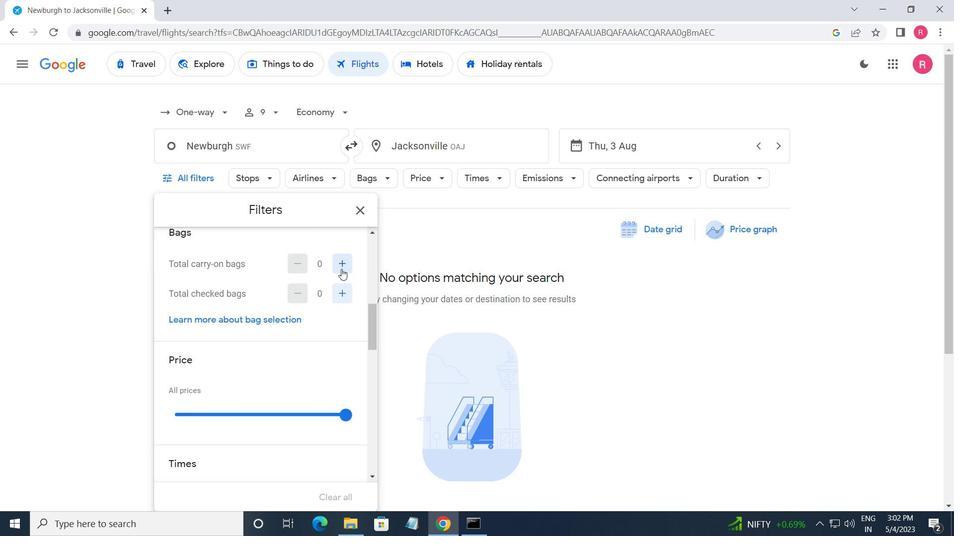 
Action: Mouse moved to (340, 267)
Screenshot: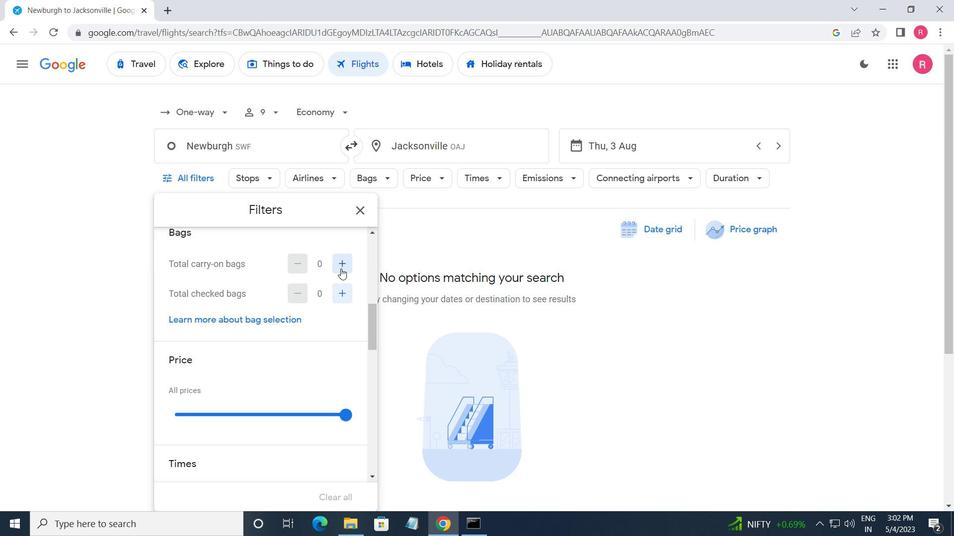 
Action: Mouse pressed left at (340, 267)
Screenshot: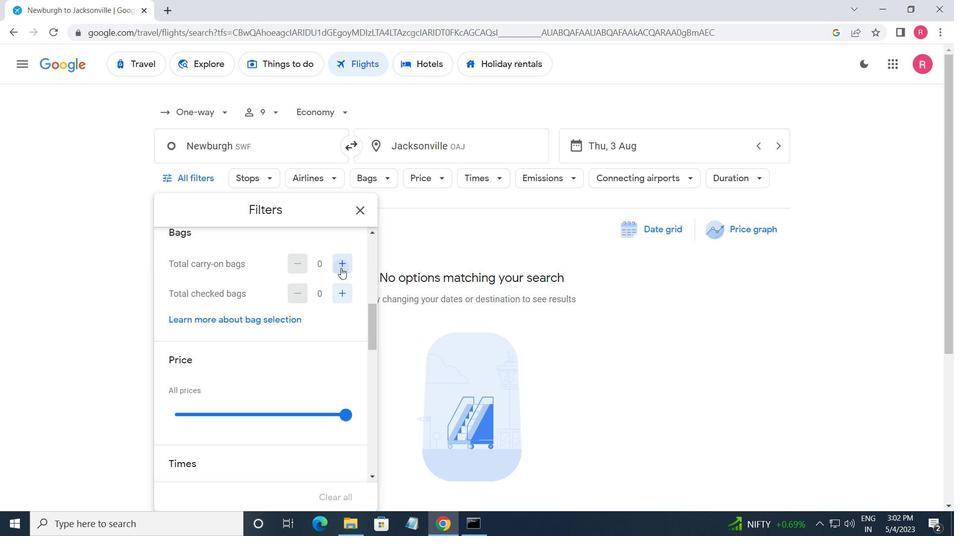 
Action: Mouse moved to (340, 267)
Screenshot: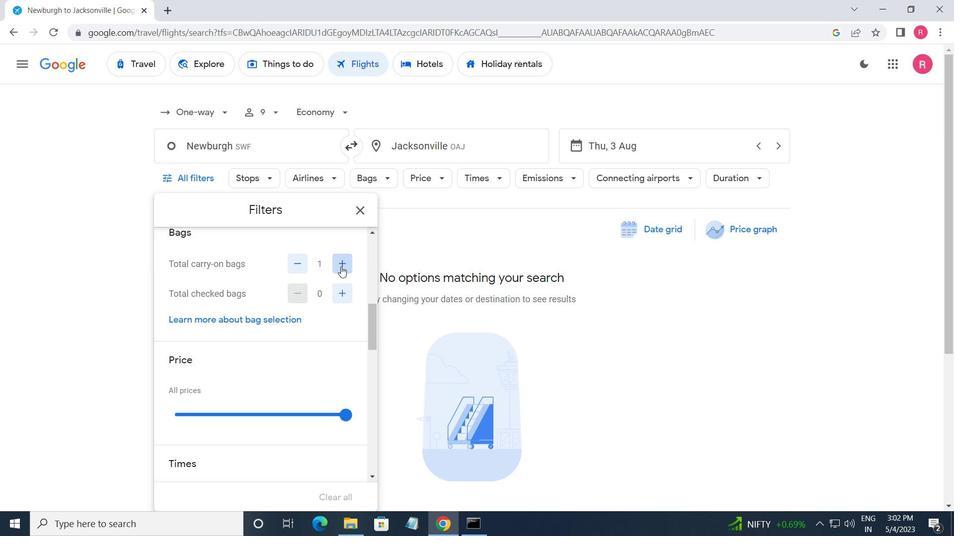 
Action: Mouse scrolled (340, 266) with delta (0, 0)
Screenshot: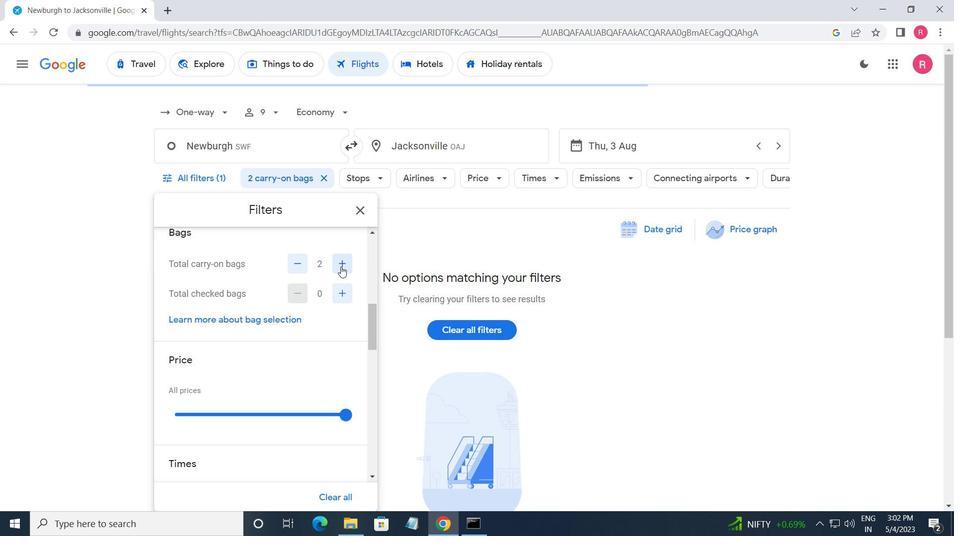 
Action: Mouse scrolled (340, 266) with delta (0, 0)
Screenshot: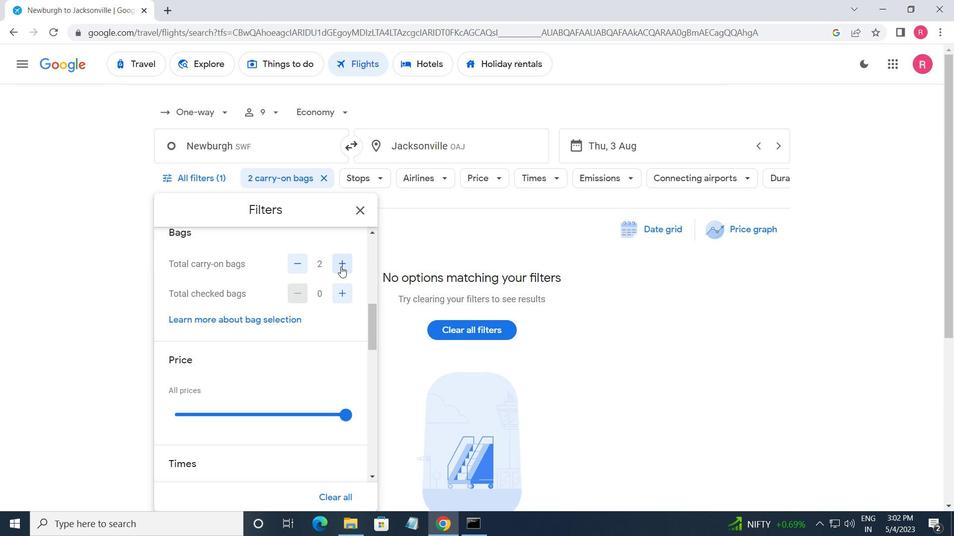 
Action: Mouse moved to (349, 286)
Screenshot: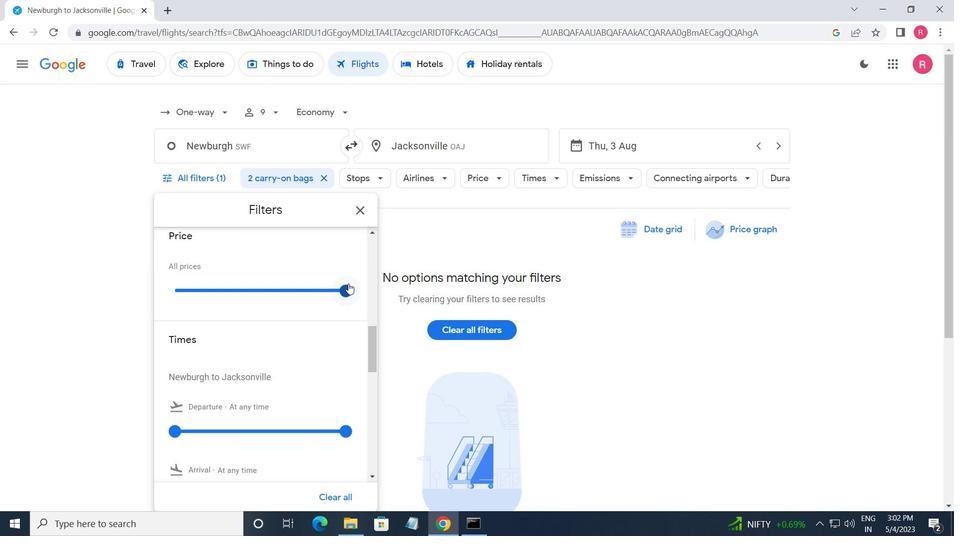 
Action: Mouse pressed left at (349, 286)
Screenshot: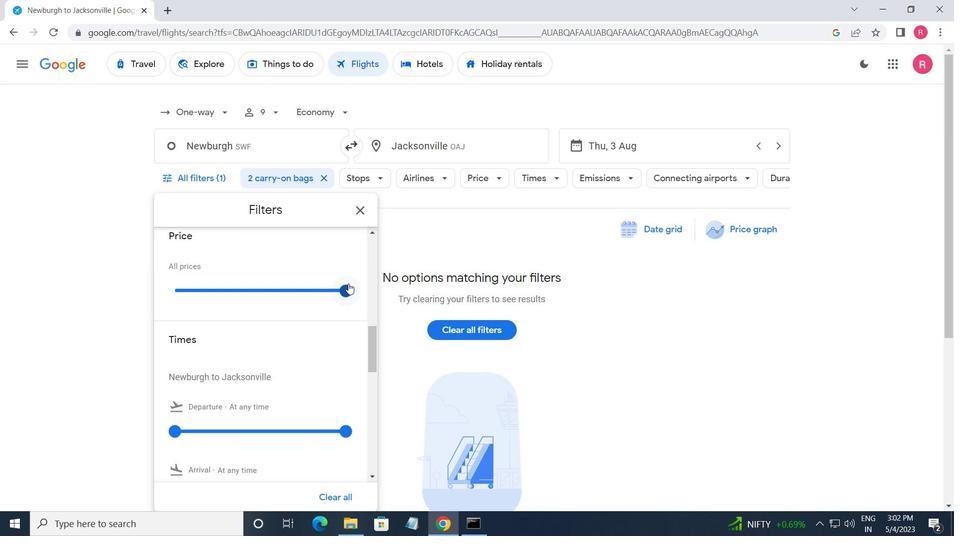 
Action: Mouse moved to (353, 287)
Screenshot: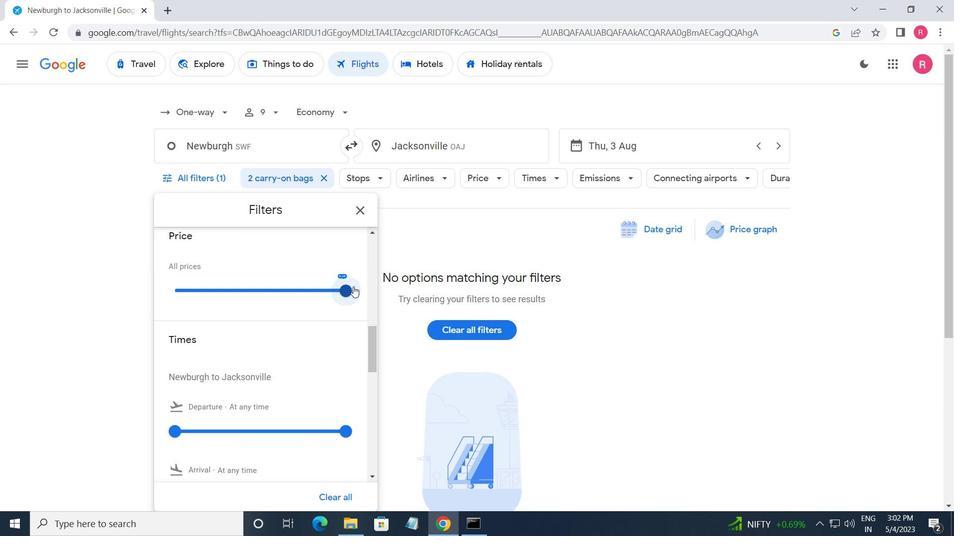 
Action: Mouse scrolled (353, 287) with delta (0, 0)
Screenshot: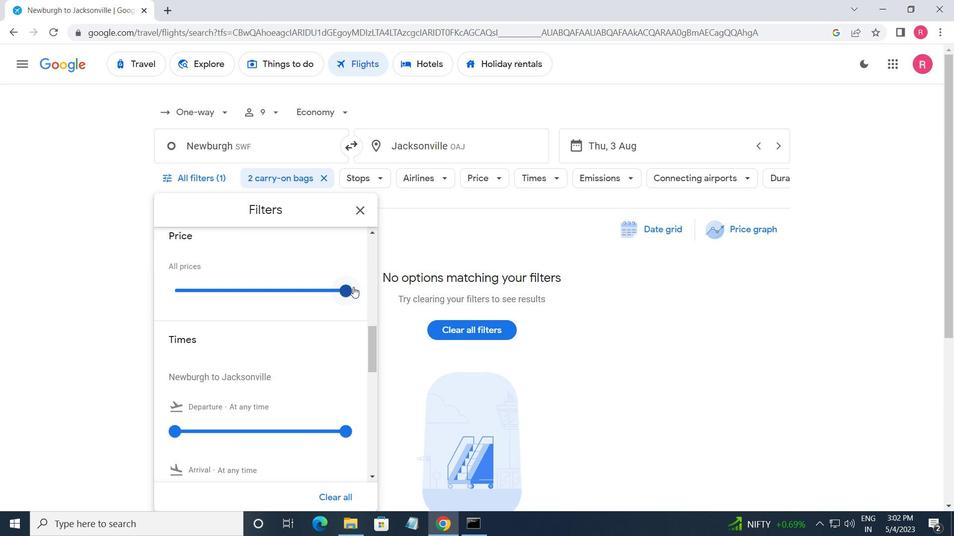 
Action: Mouse moved to (353, 288)
Screenshot: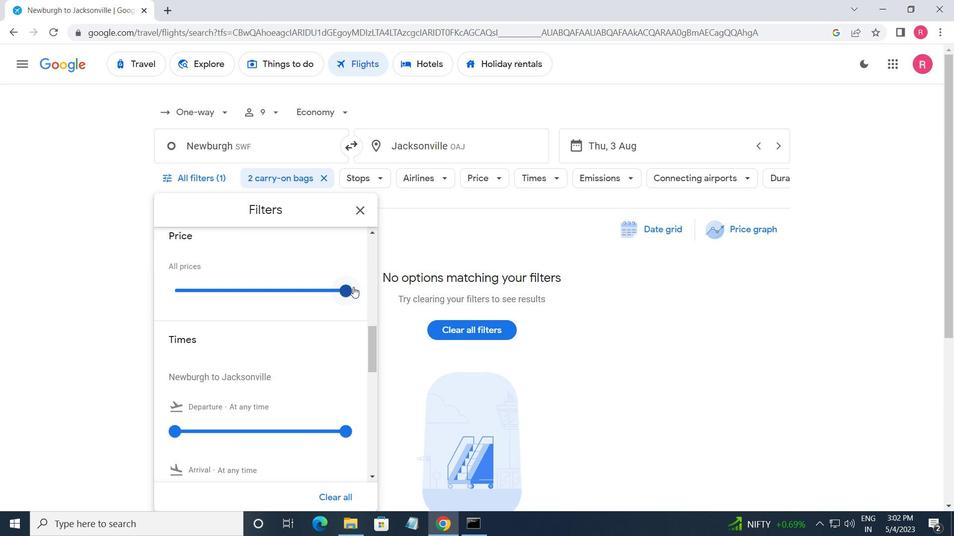 
Action: Mouse scrolled (353, 288) with delta (0, 0)
Screenshot: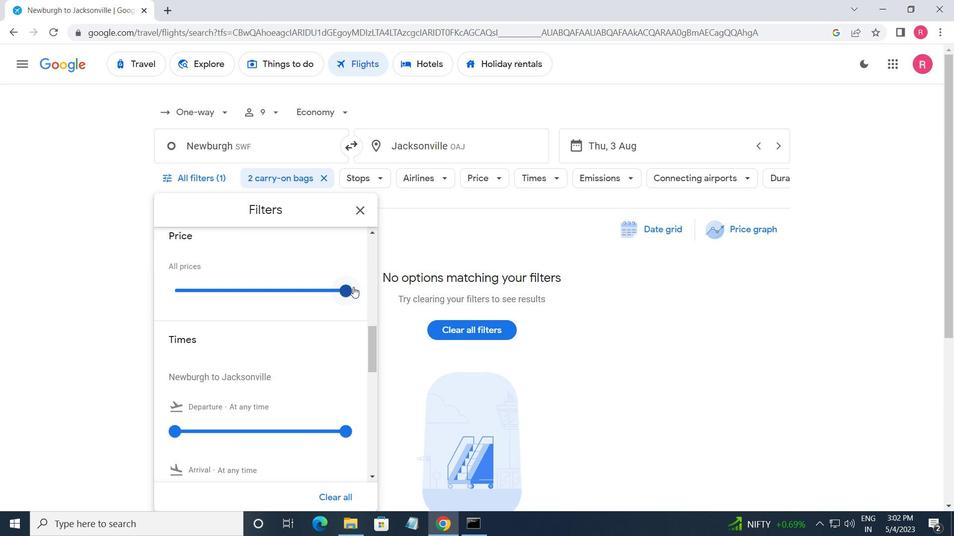 
Action: Mouse moved to (177, 304)
Screenshot: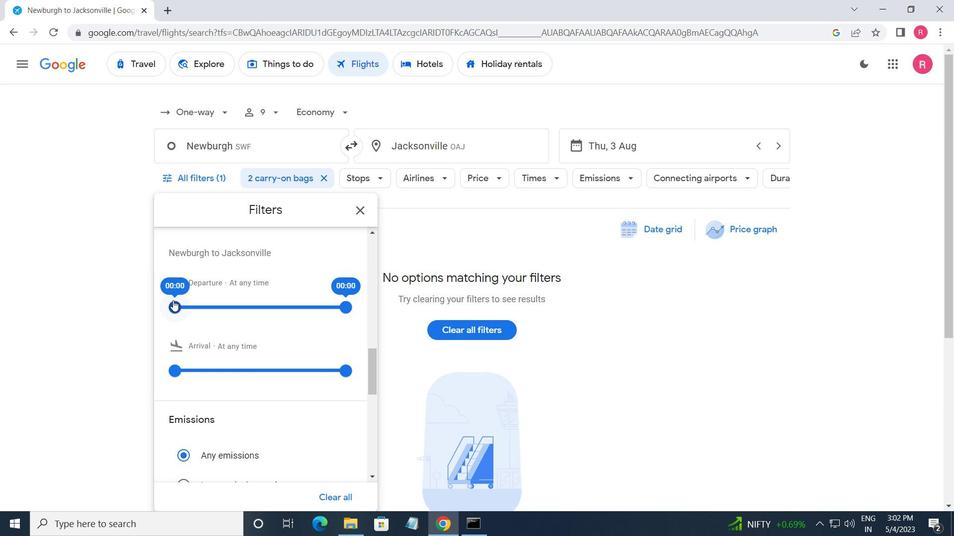 
Action: Mouse pressed left at (177, 304)
Screenshot: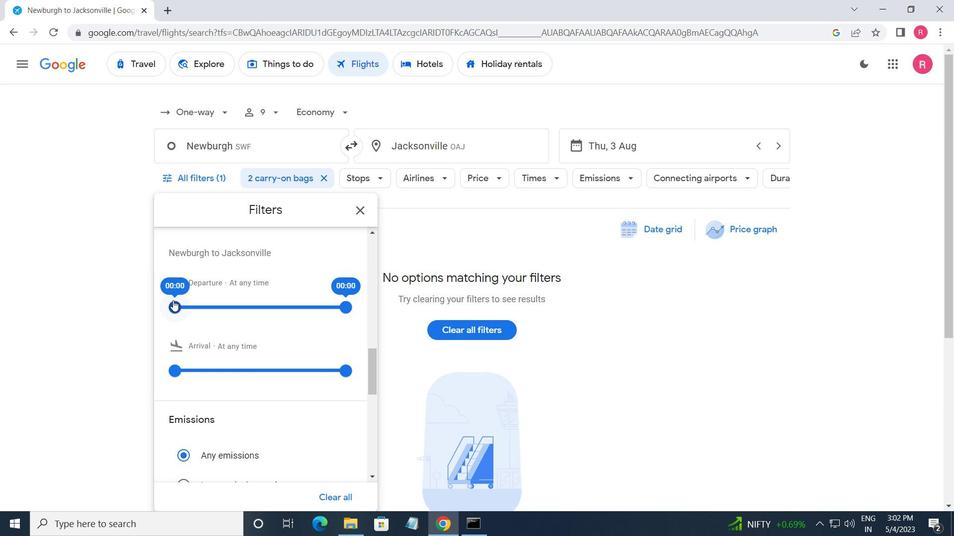 
Action: Mouse moved to (345, 308)
Screenshot: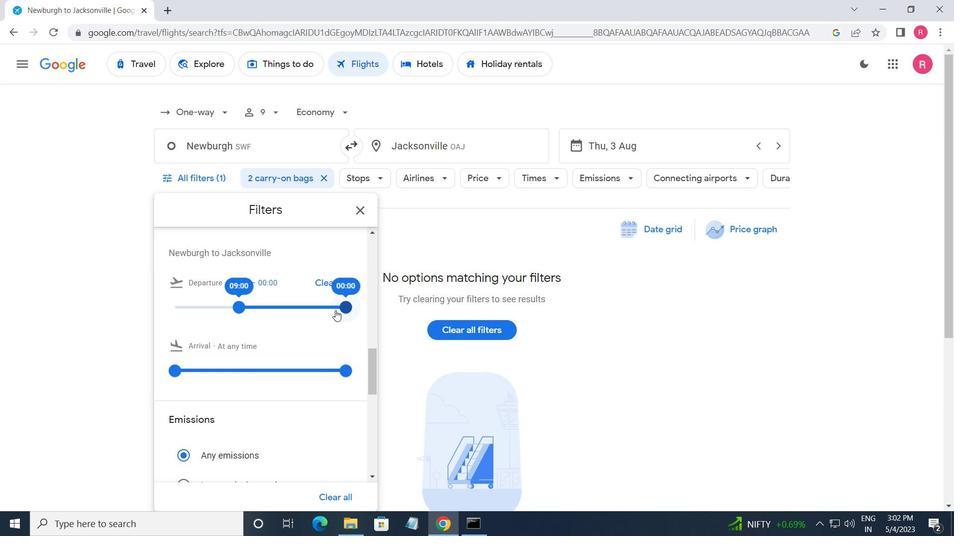 
Action: Mouse pressed left at (345, 308)
Screenshot: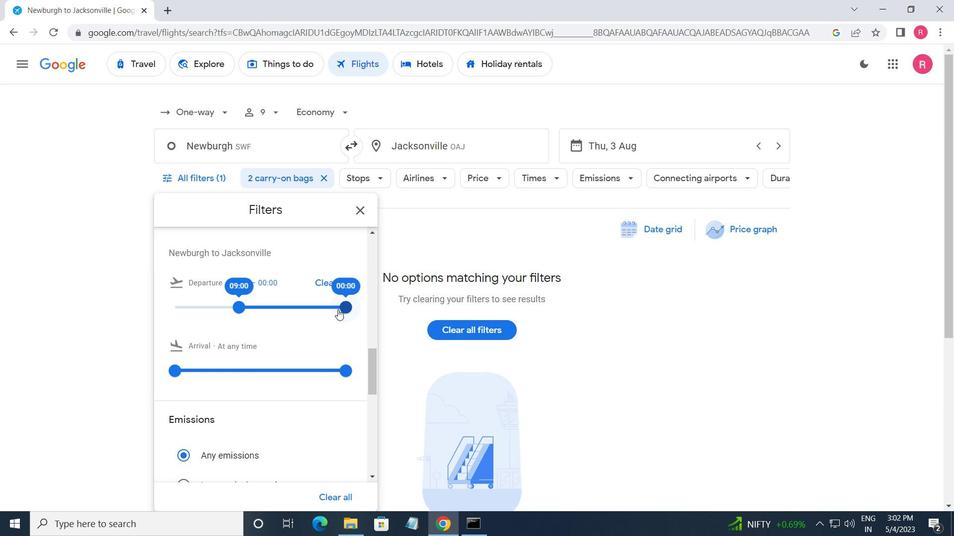 
Action: Mouse moved to (359, 219)
Screenshot: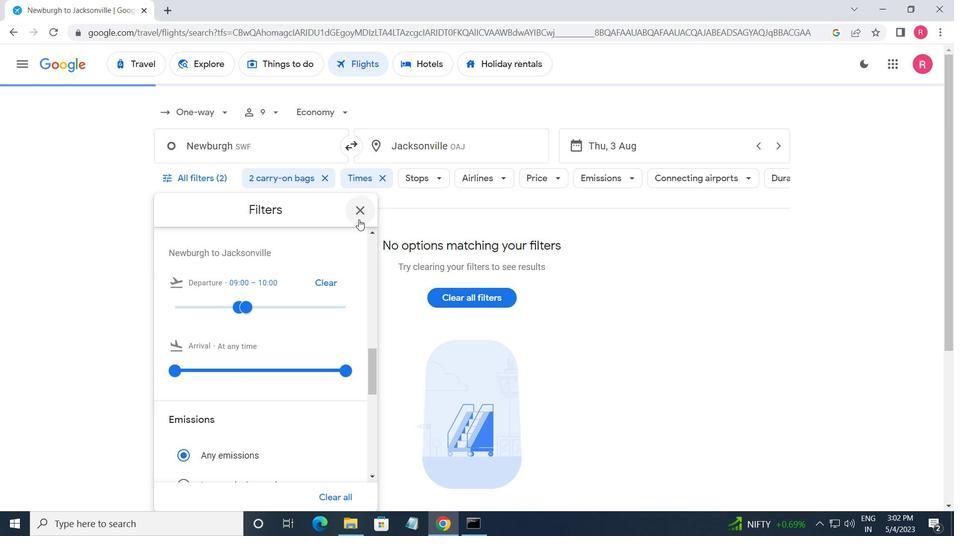 
Action: Mouse pressed left at (359, 219)
Screenshot: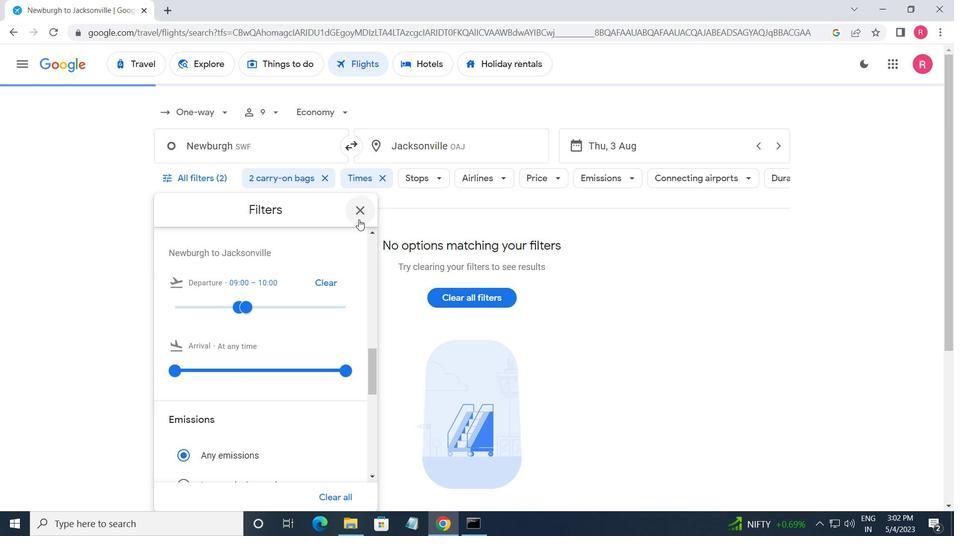 
Action: Mouse moved to (362, 237)
Screenshot: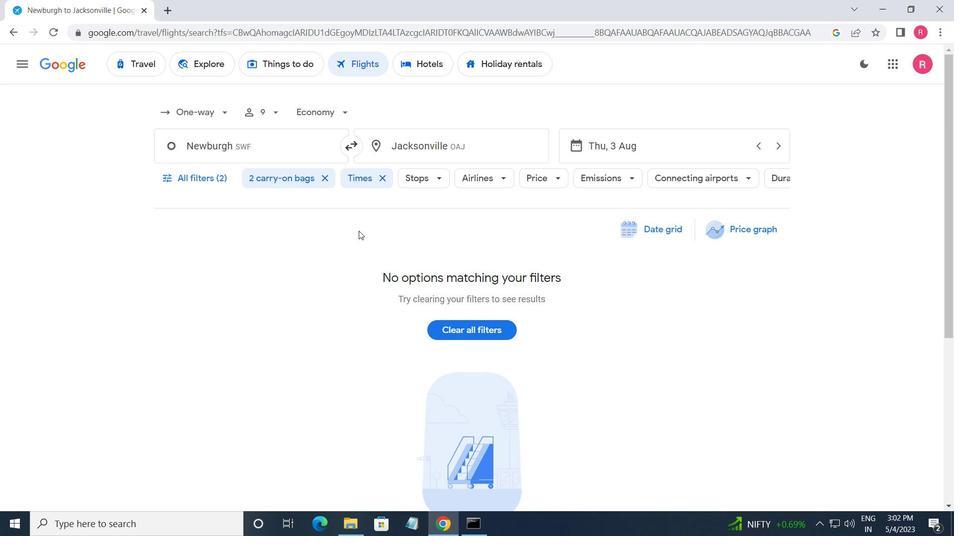 
